 Task: Sort the unsolved tickets in your groups, group by Requester language in descending order.
Action: Mouse moved to (179, 419)
Screenshot: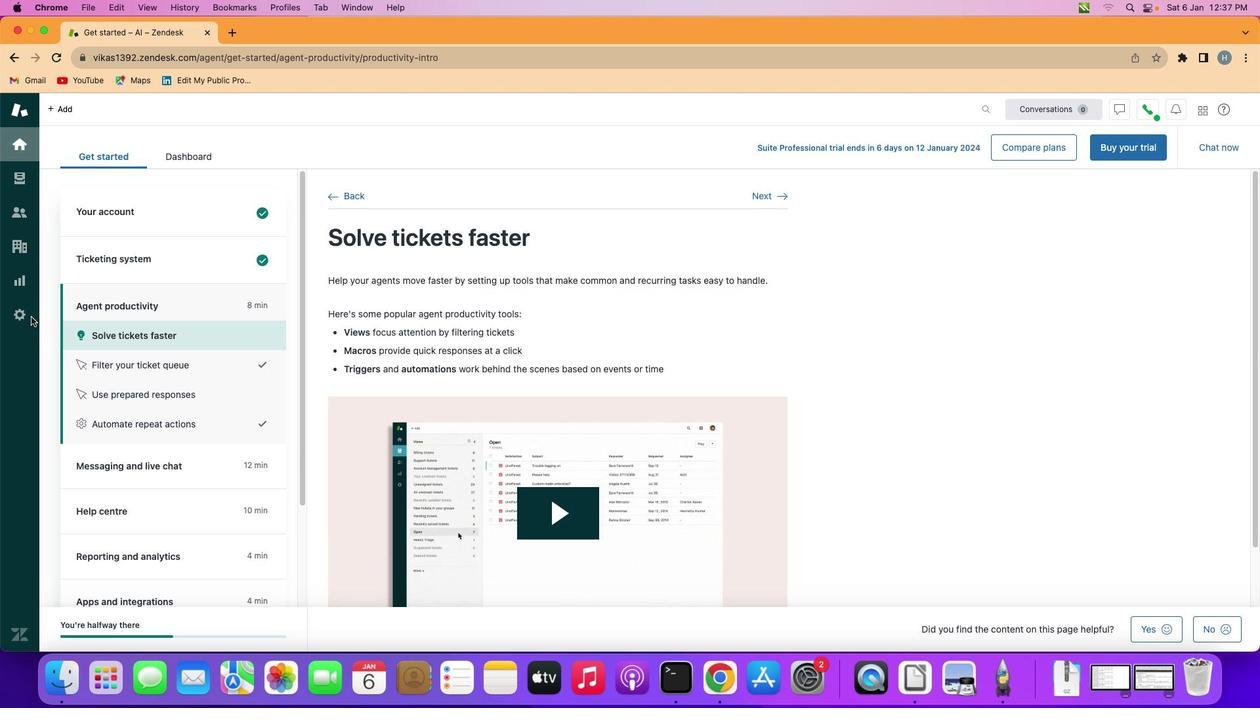 
Action: Mouse pressed left at (179, 419)
Screenshot: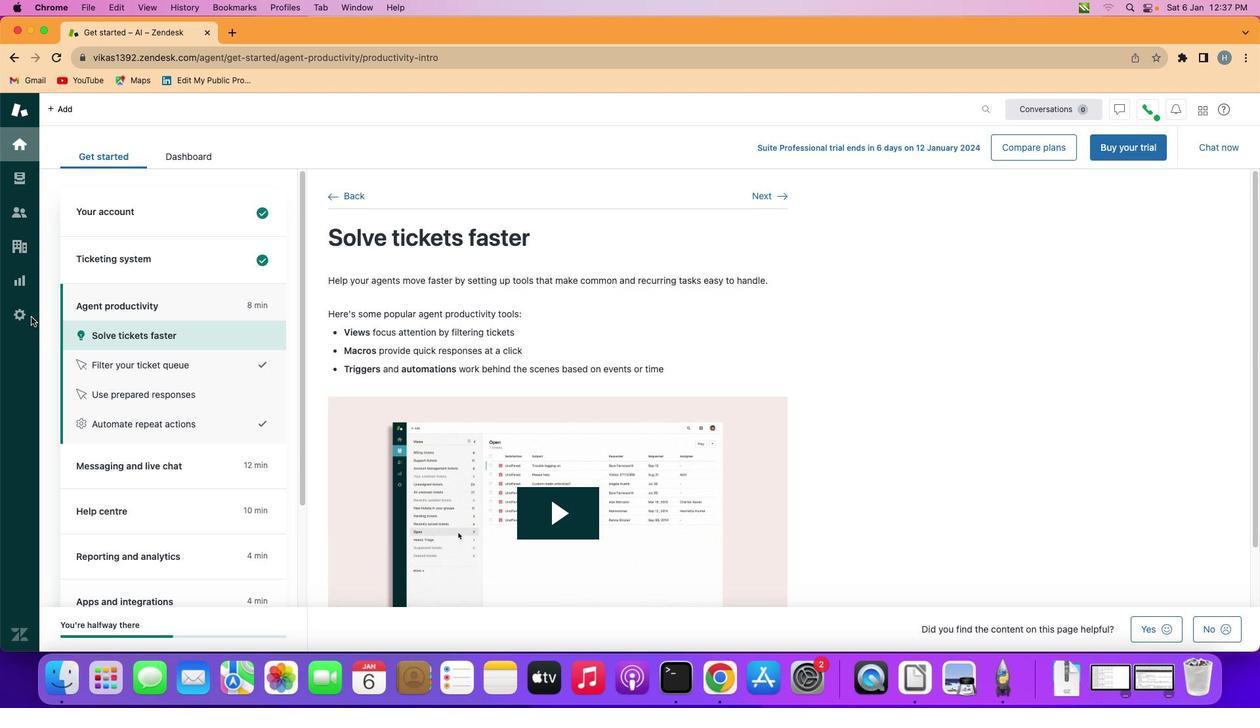 
Action: Mouse moved to (173, 420)
Screenshot: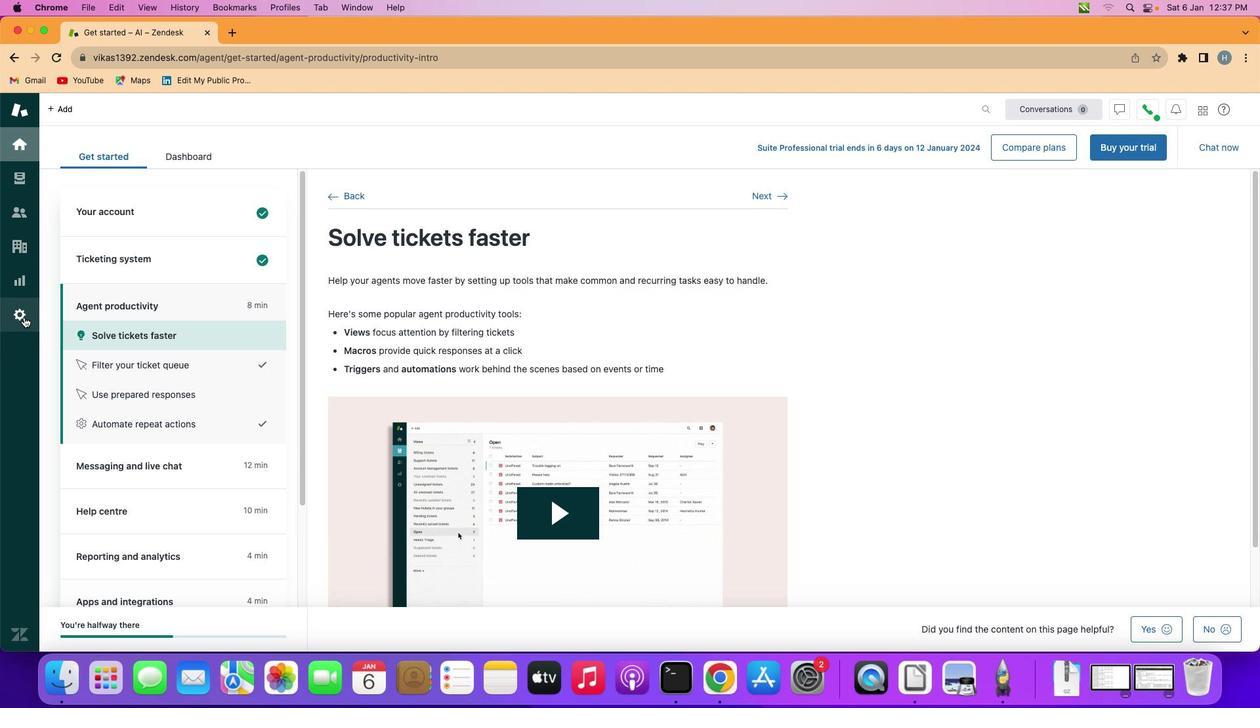 
Action: Mouse pressed left at (173, 420)
Screenshot: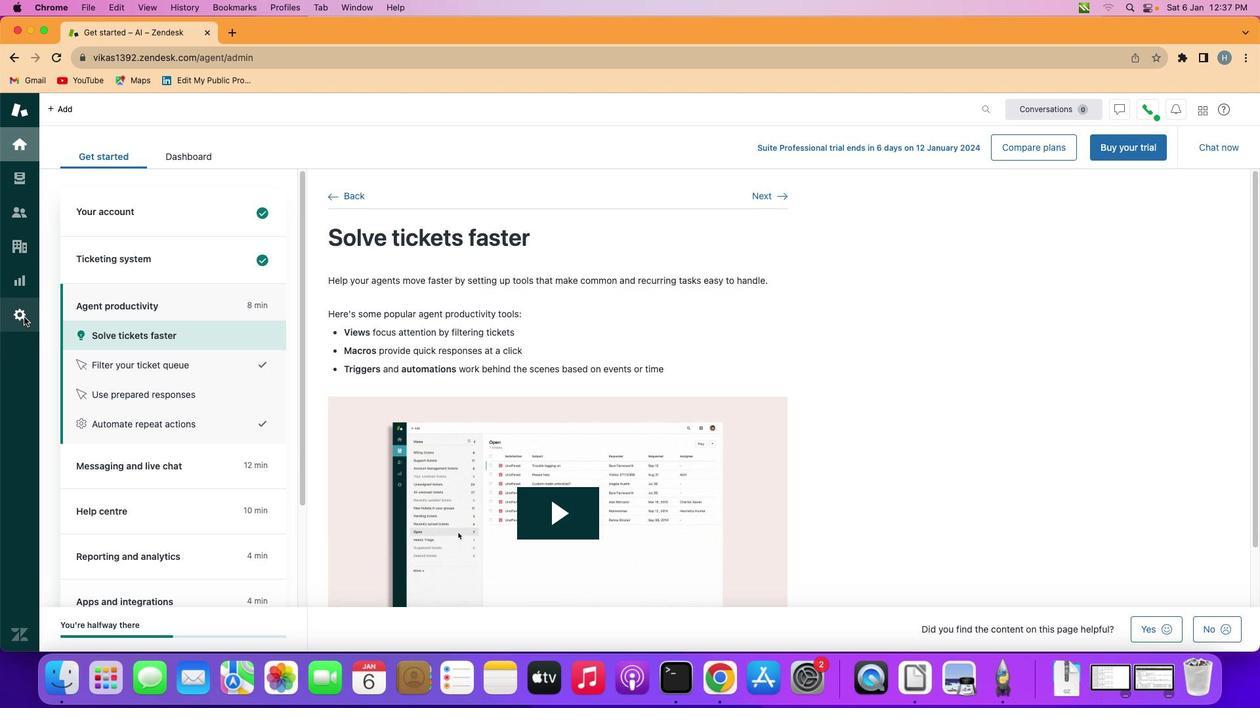 
Action: Mouse moved to (351, 492)
Screenshot: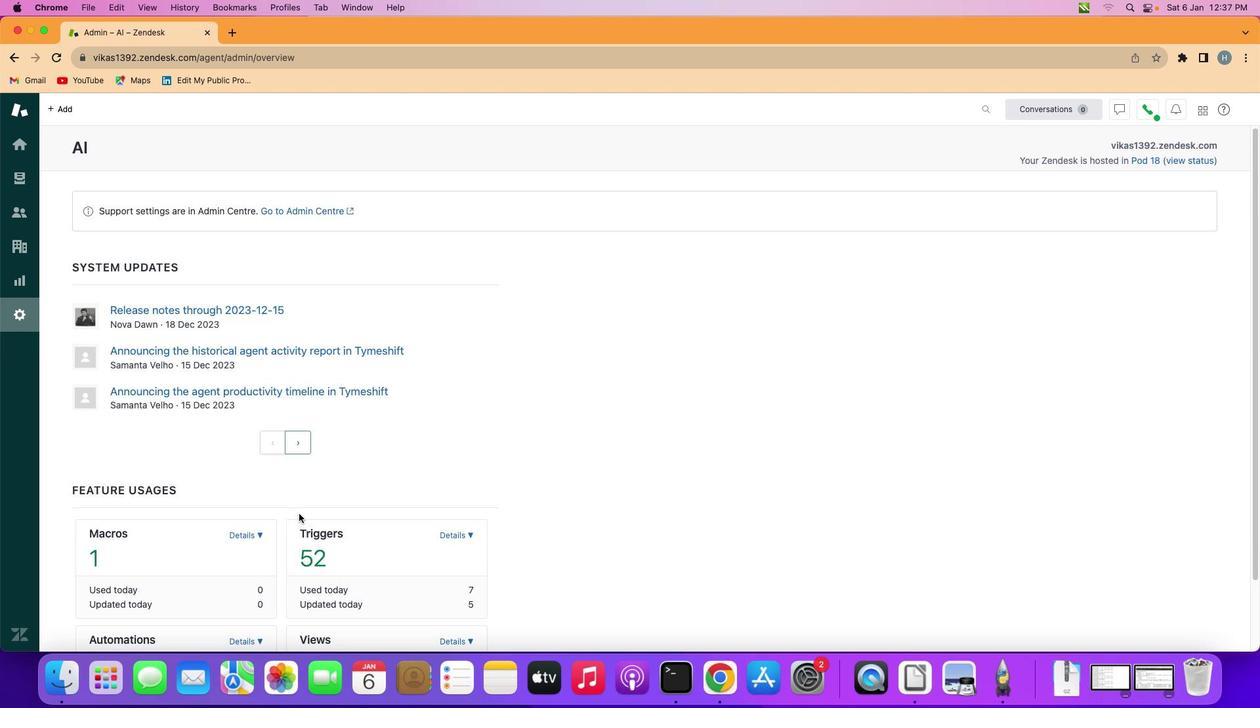 
Action: Mouse scrolled (351, 492) with delta (158, 301)
Screenshot: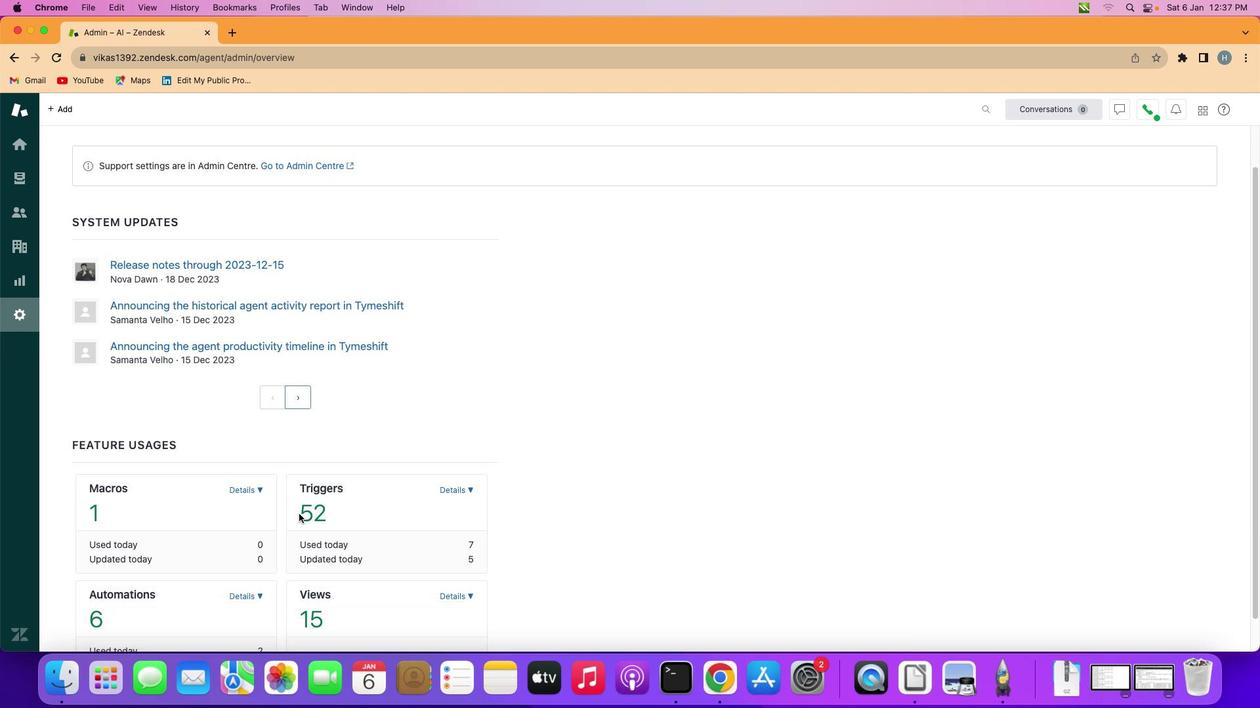 
Action: Mouse scrolled (351, 492) with delta (158, 301)
Screenshot: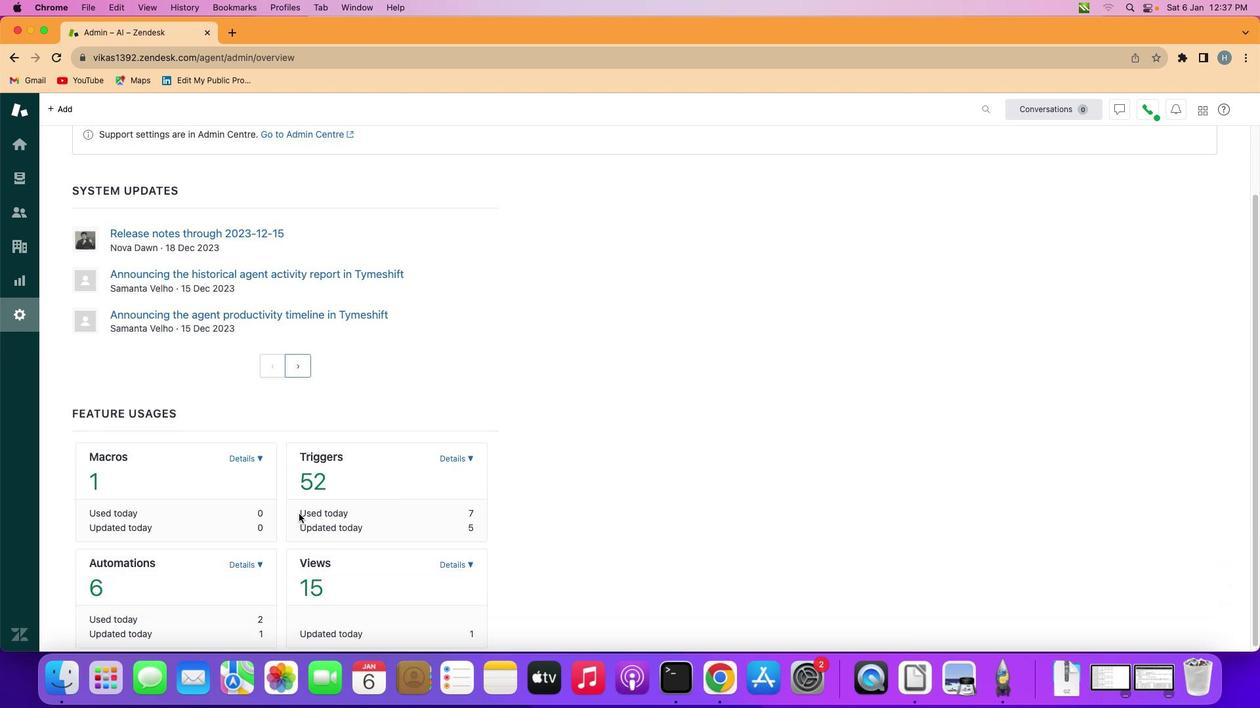 
Action: Mouse scrolled (351, 492) with delta (158, 300)
Screenshot: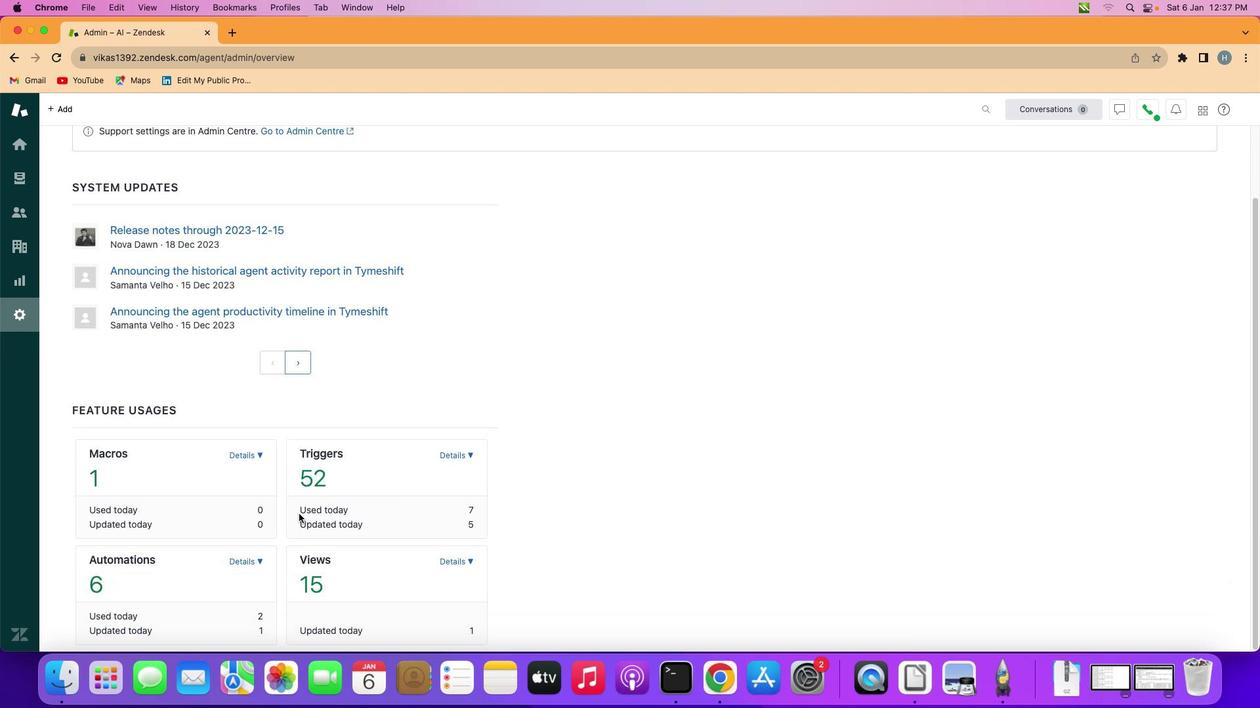 
Action: Mouse scrolled (351, 492) with delta (158, 300)
Screenshot: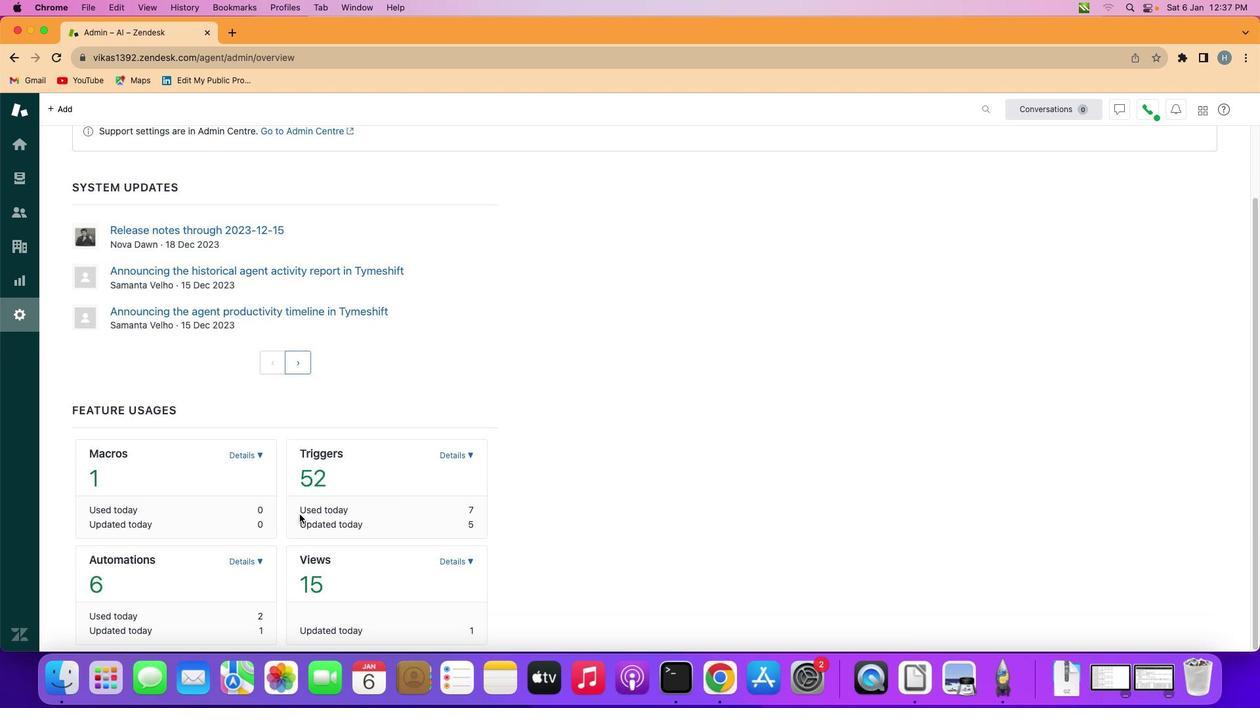 
Action: Mouse scrolled (351, 492) with delta (158, 300)
Screenshot: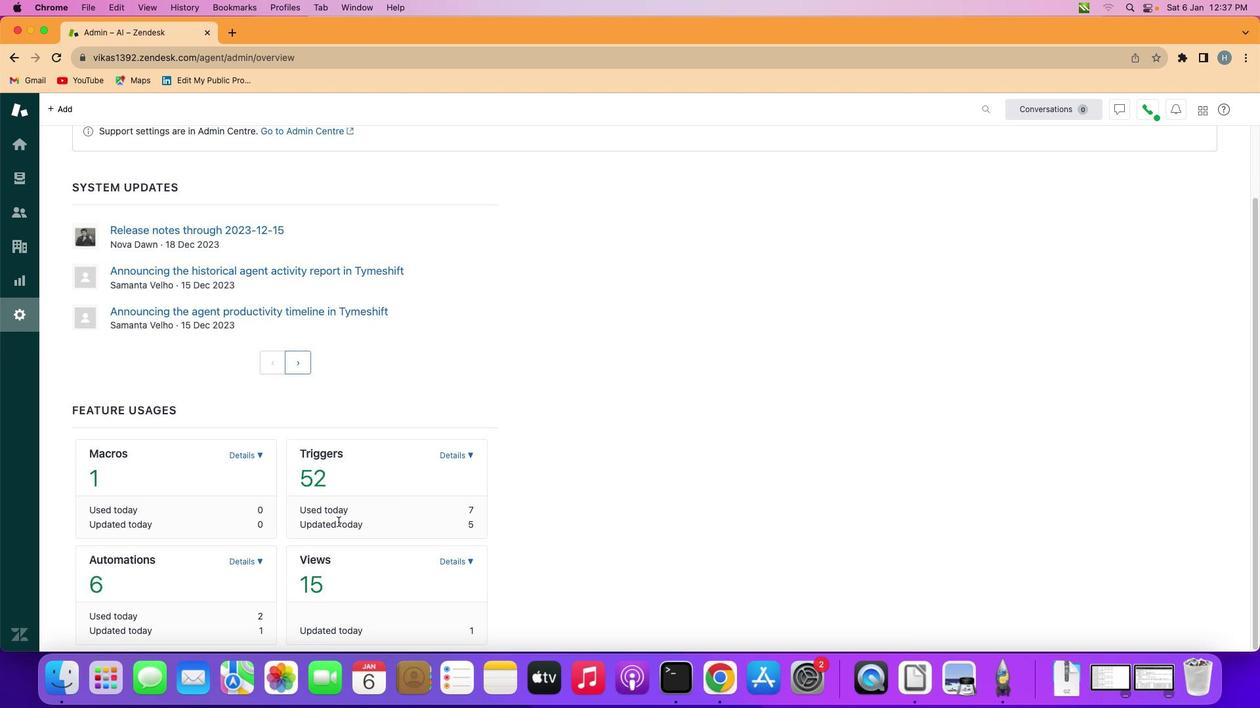 
Action: Mouse moved to (447, 510)
Screenshot: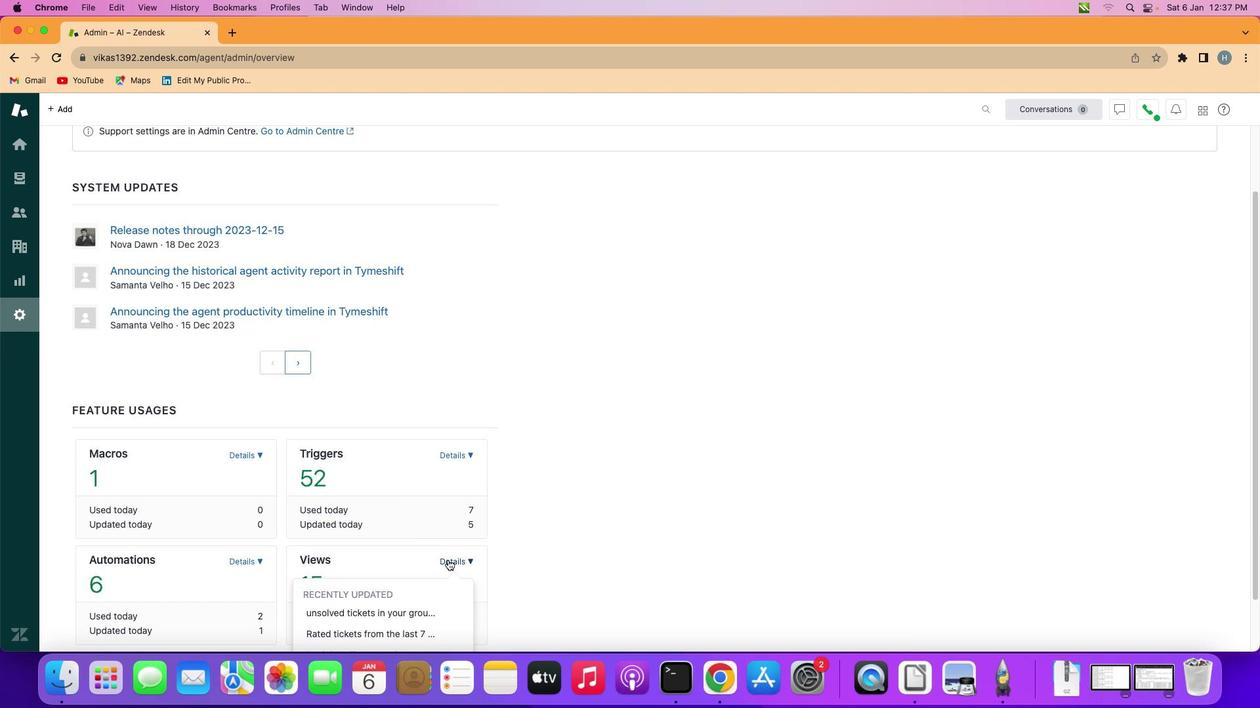 
Action: Mouse pressed left at (447, 510)
Screenshot: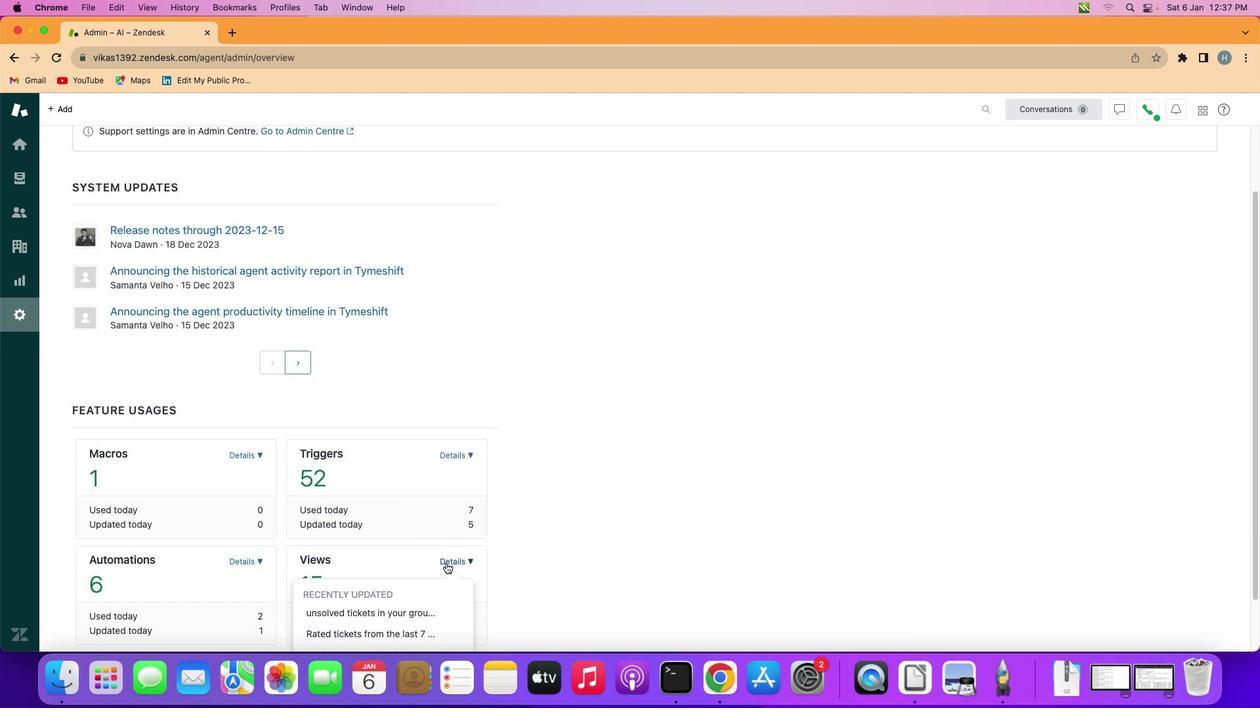 
Action: Mouse moved to (414, 528)
Screenshot: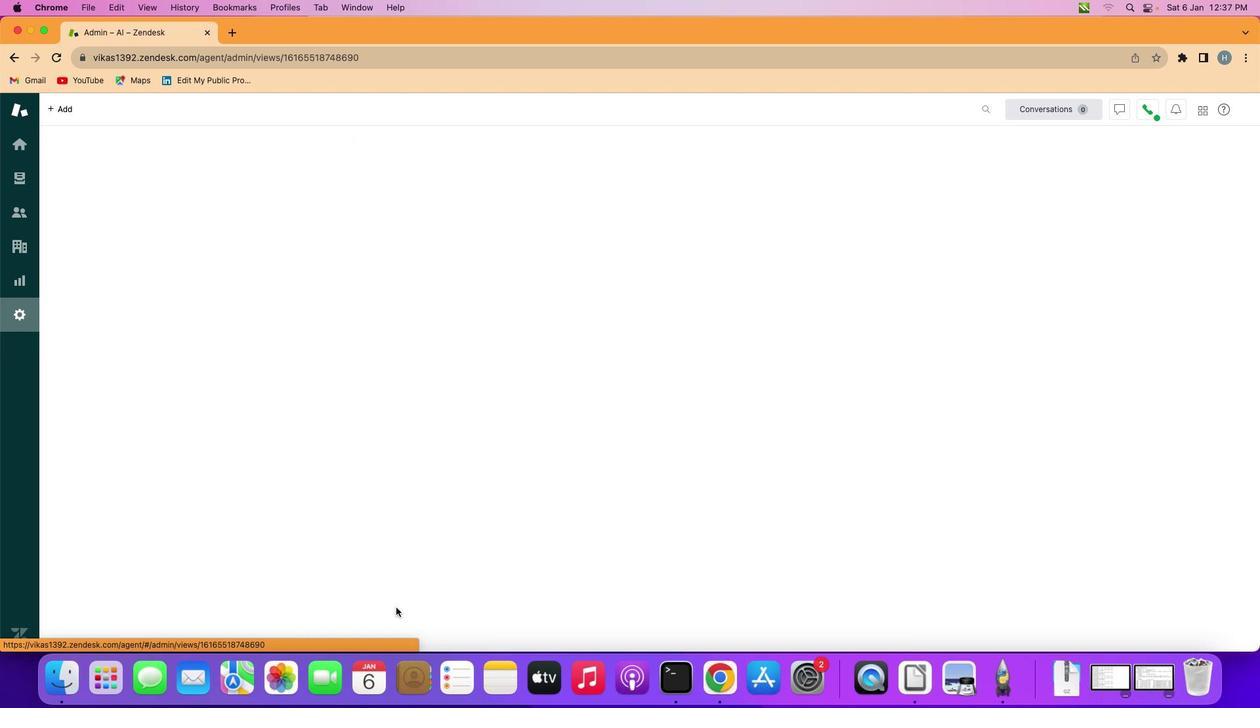 
Action: Mouse pressed left at (414, 528)
Screenshot: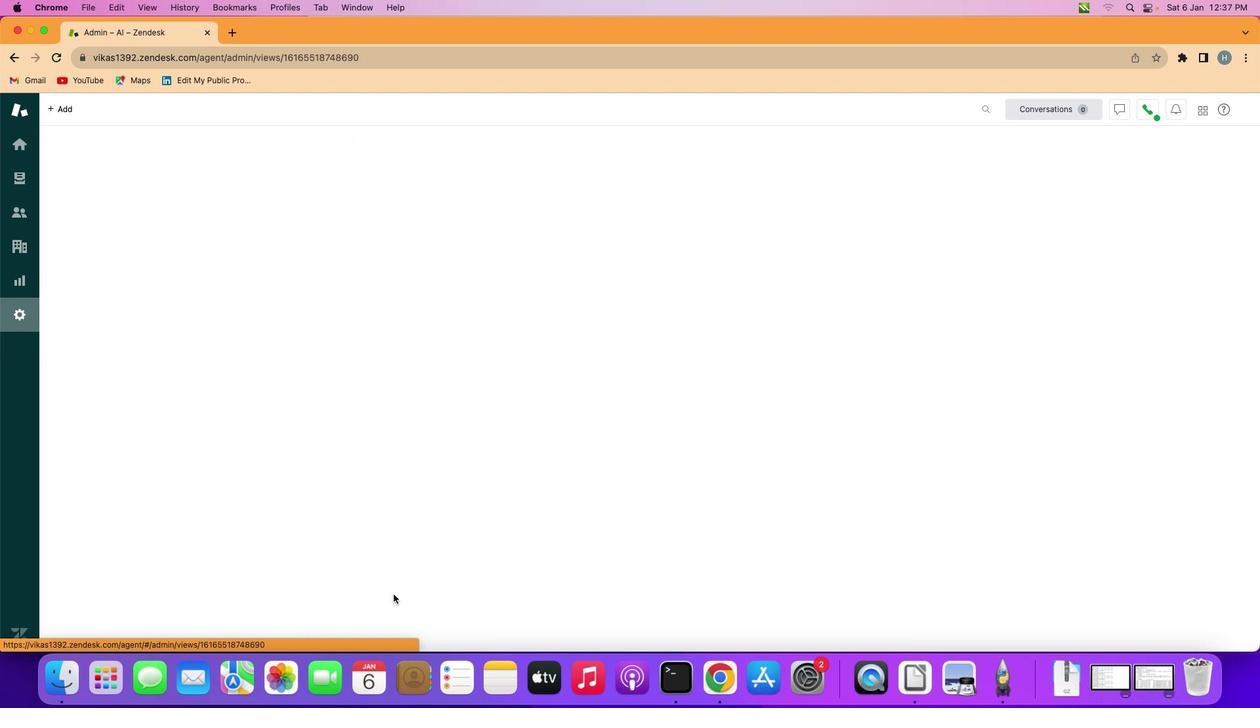 
Action: Mouse moved to (430, 477)
Screenshot: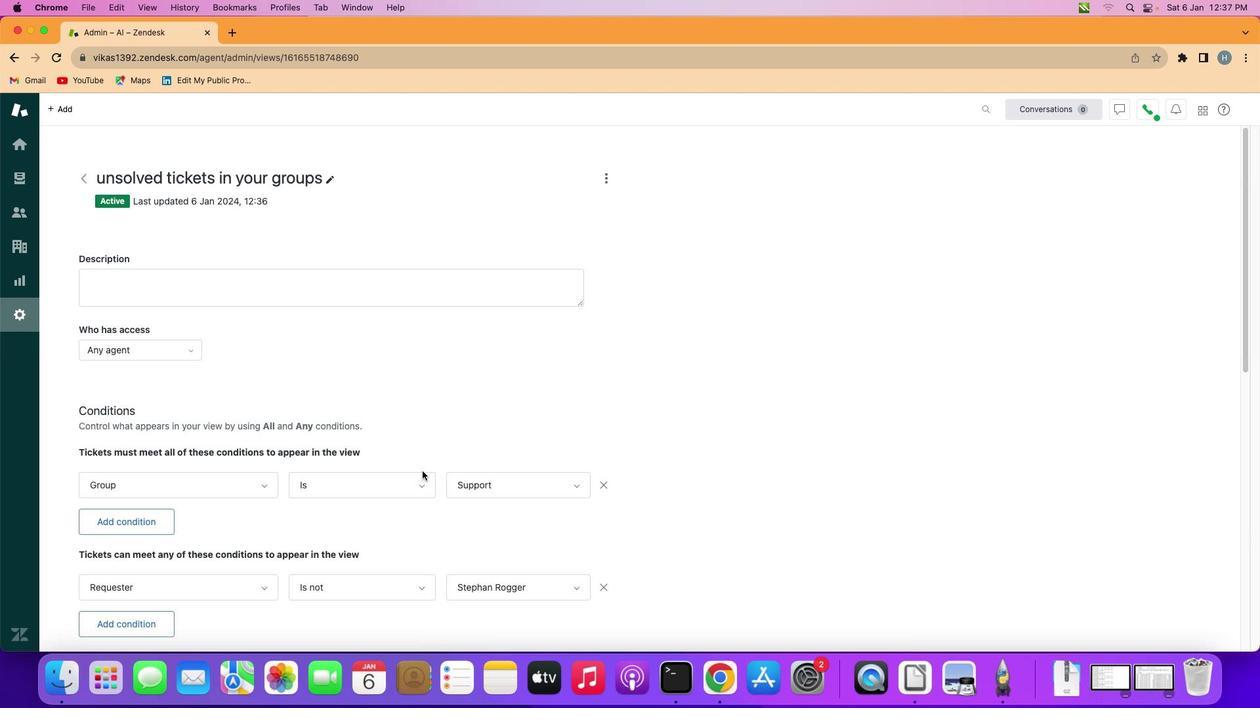 
Action: Mouse scrolled (430, 477) with delta (158, 301)
Screenshot: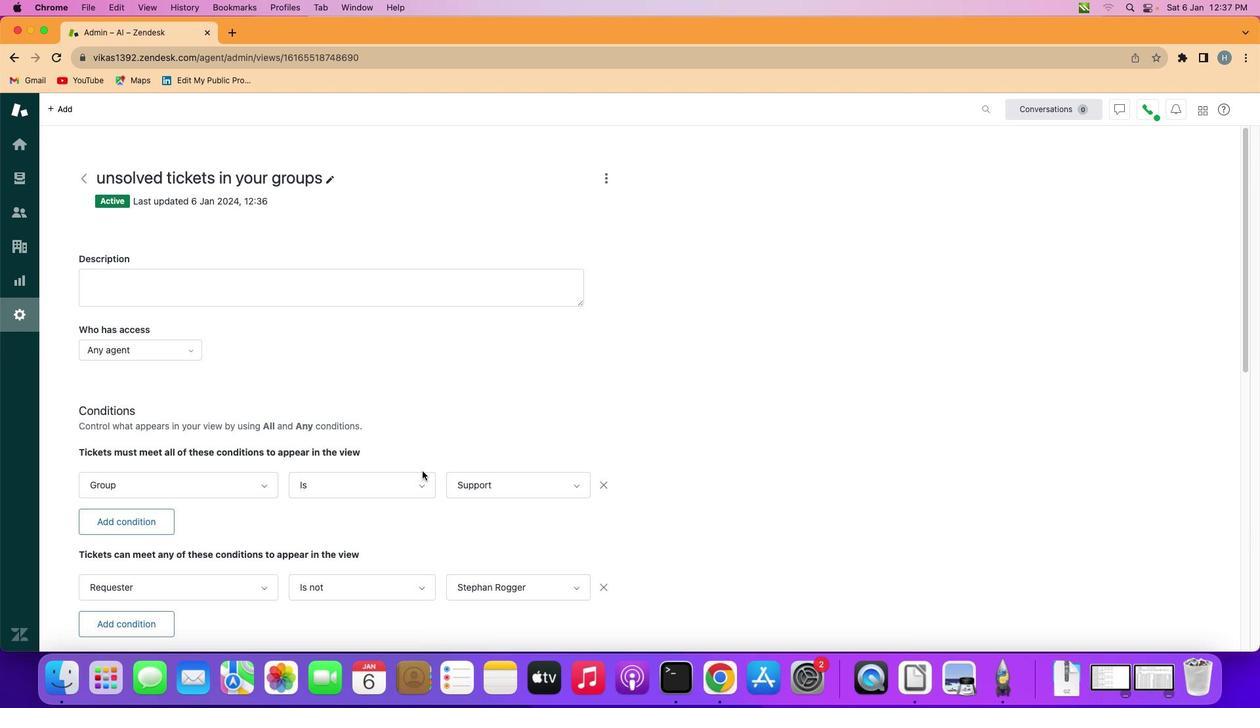 
Action: Mouse scrolled (430, 477) with delta (158, 301)
Screenshot: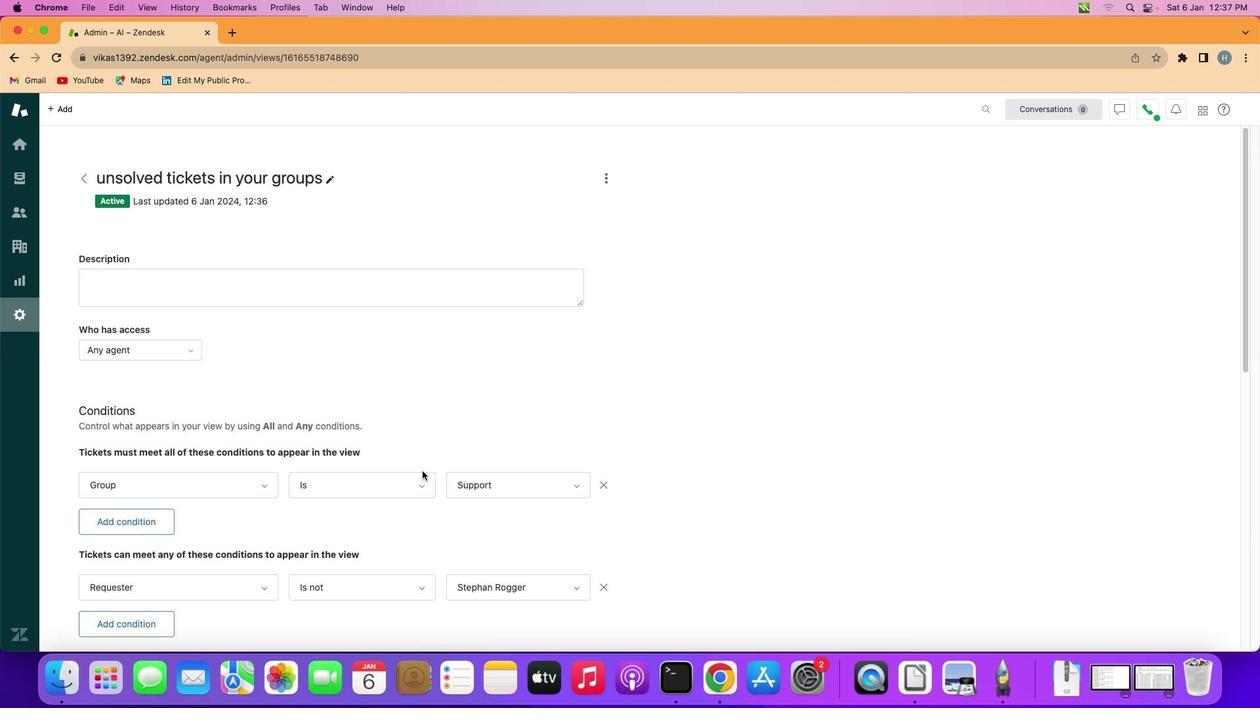 
Action: Mouse scrolled (430, 477) with delta (158, 300)
Screenshot: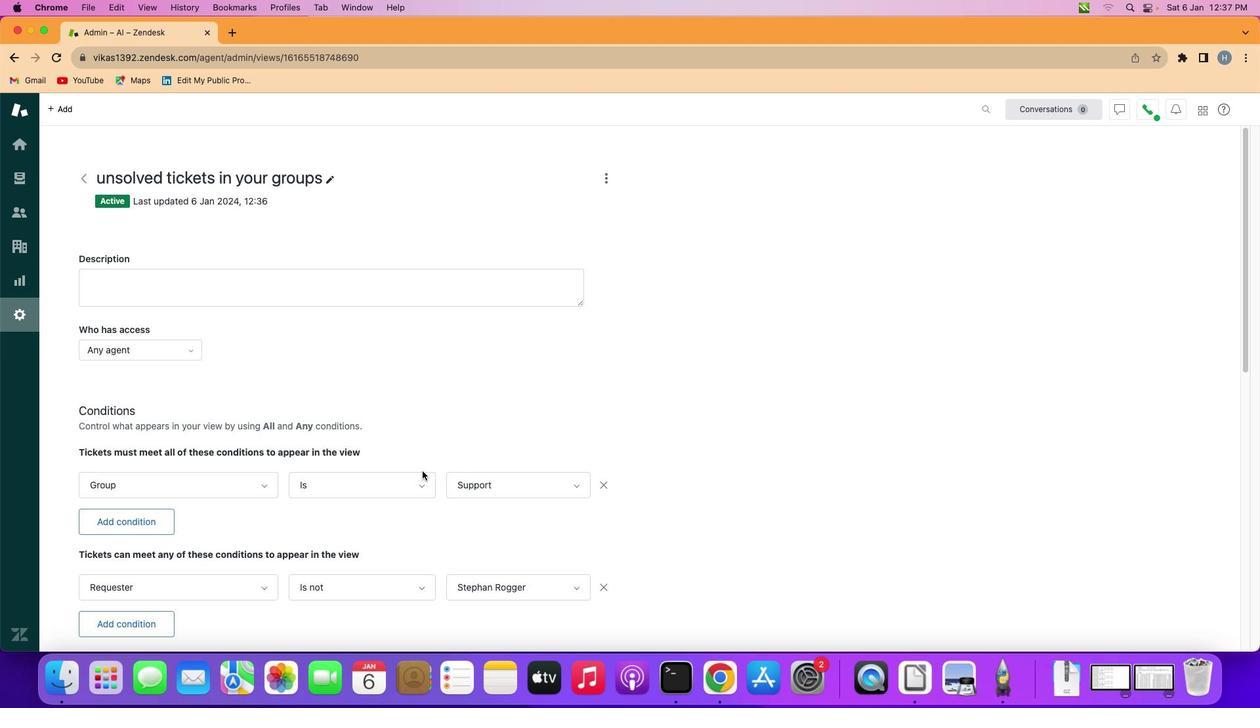 
Action: Mouse scrolled (430, 477) with delta (158, 301)
Screenshot: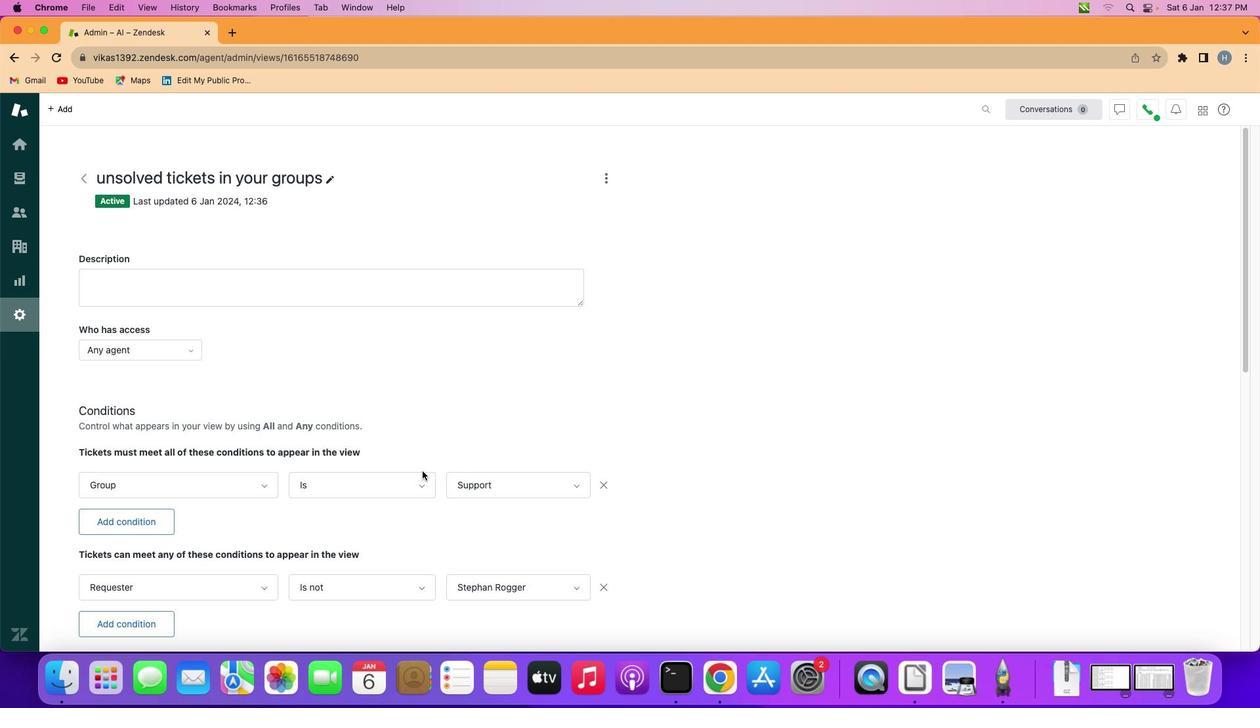 
Action: Mouse scrolled (430, 477) with delta (158, 301)
Screenshot: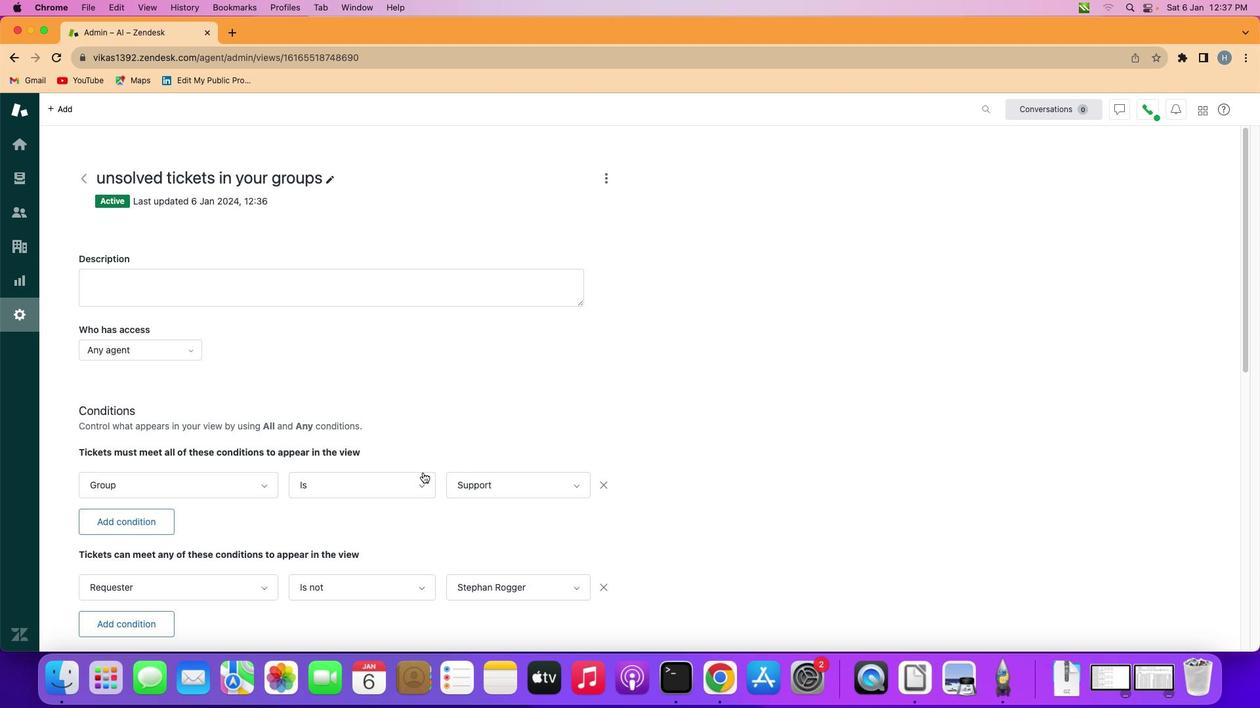 
Action: Mouse moved to (431, 478)
Screenshot: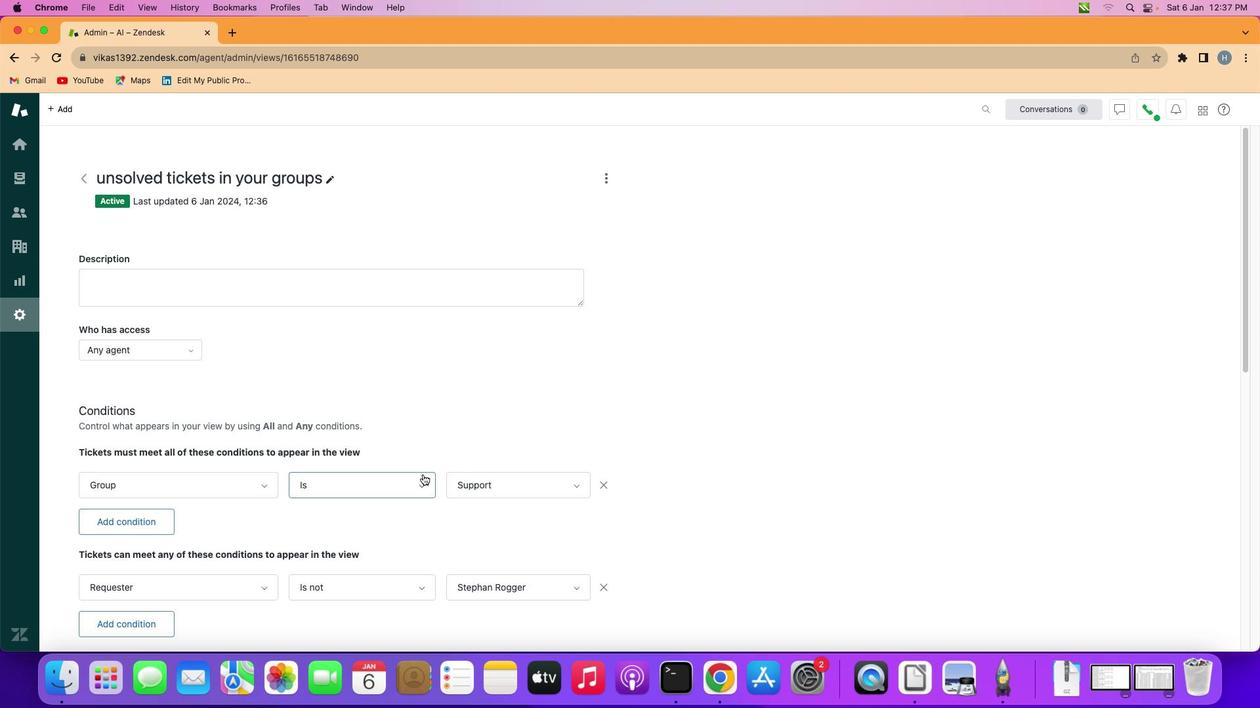 
Action: Mouse scrolled (431, 478) with delta (158, 301)
Screenshot: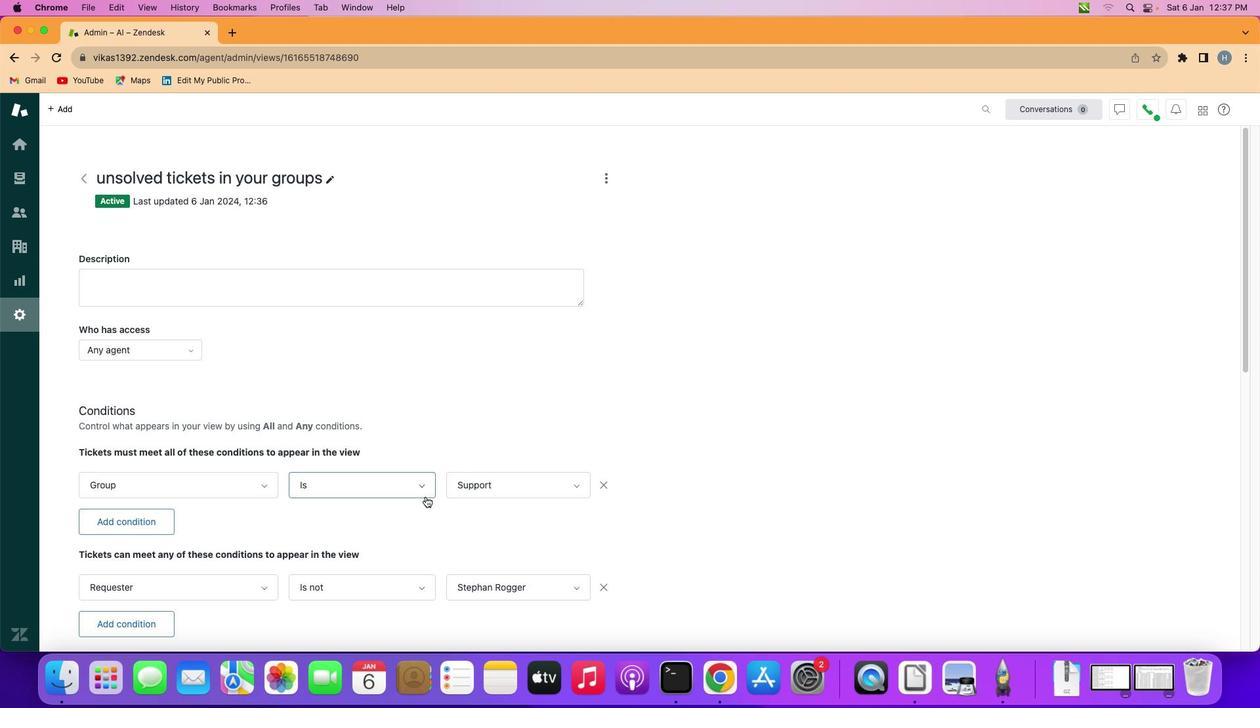 
Action: Mouse scrolled (431, 478) with delta (158, 301)
Screenshot: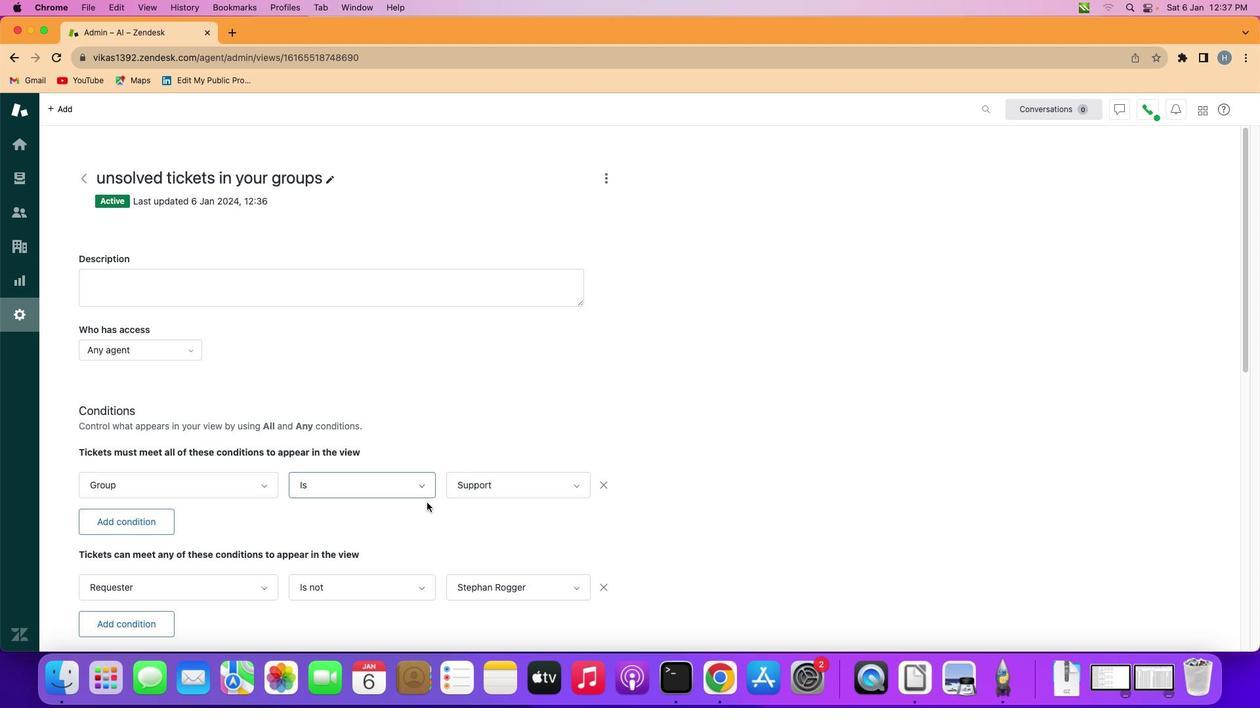 
Action: Mouse moved to (431, 478)
Screenshot: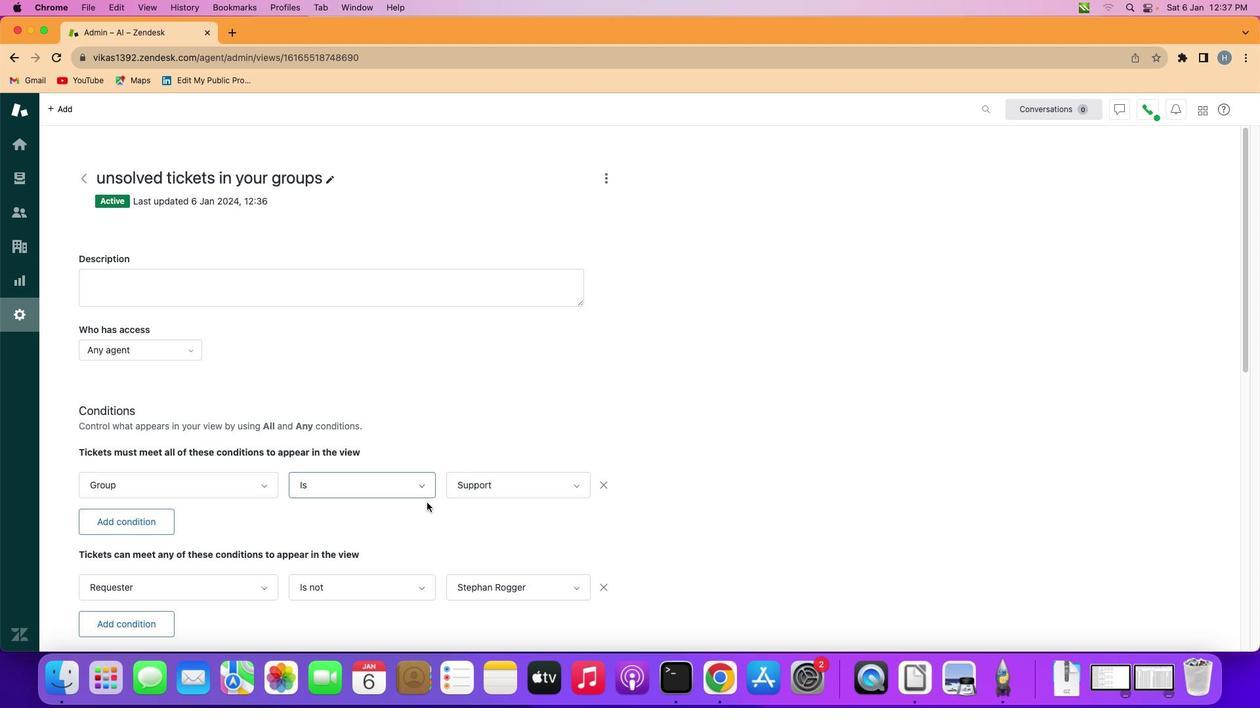 
Action: Mouse scrolled (431, 478) with delta (158, 300)
Screenshot: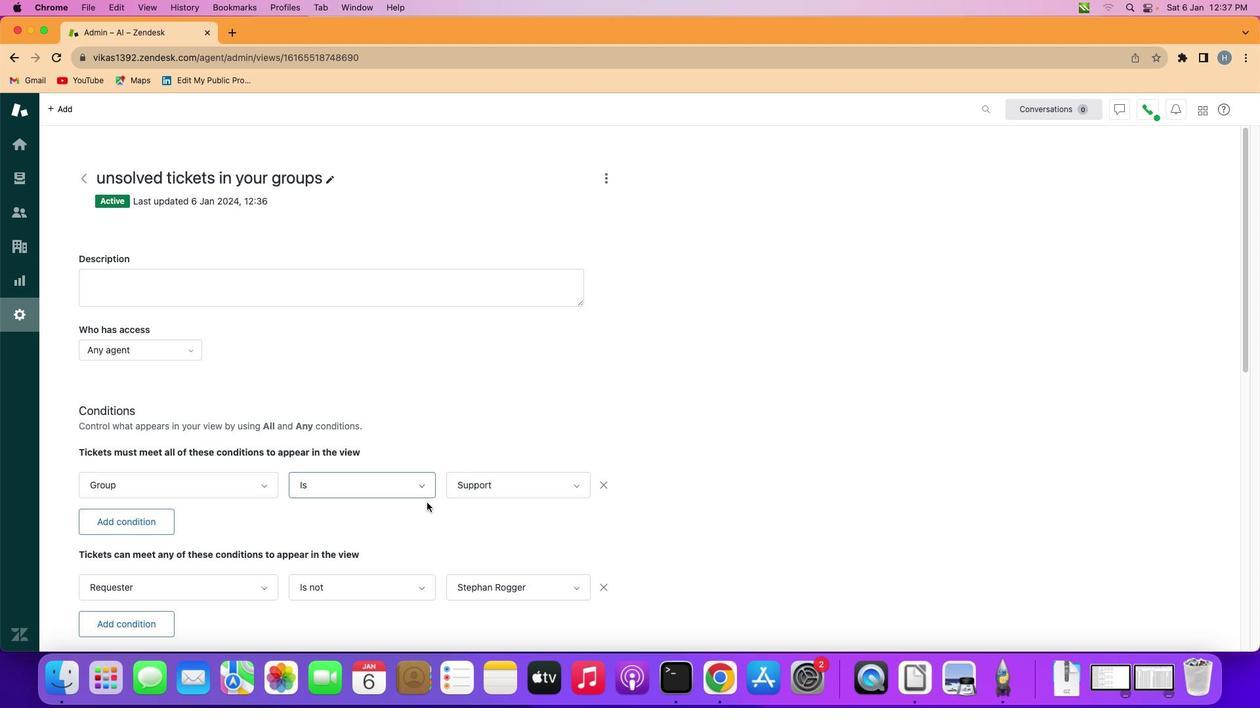 
Action: Mouse moved to (431, 478)
Screenshot: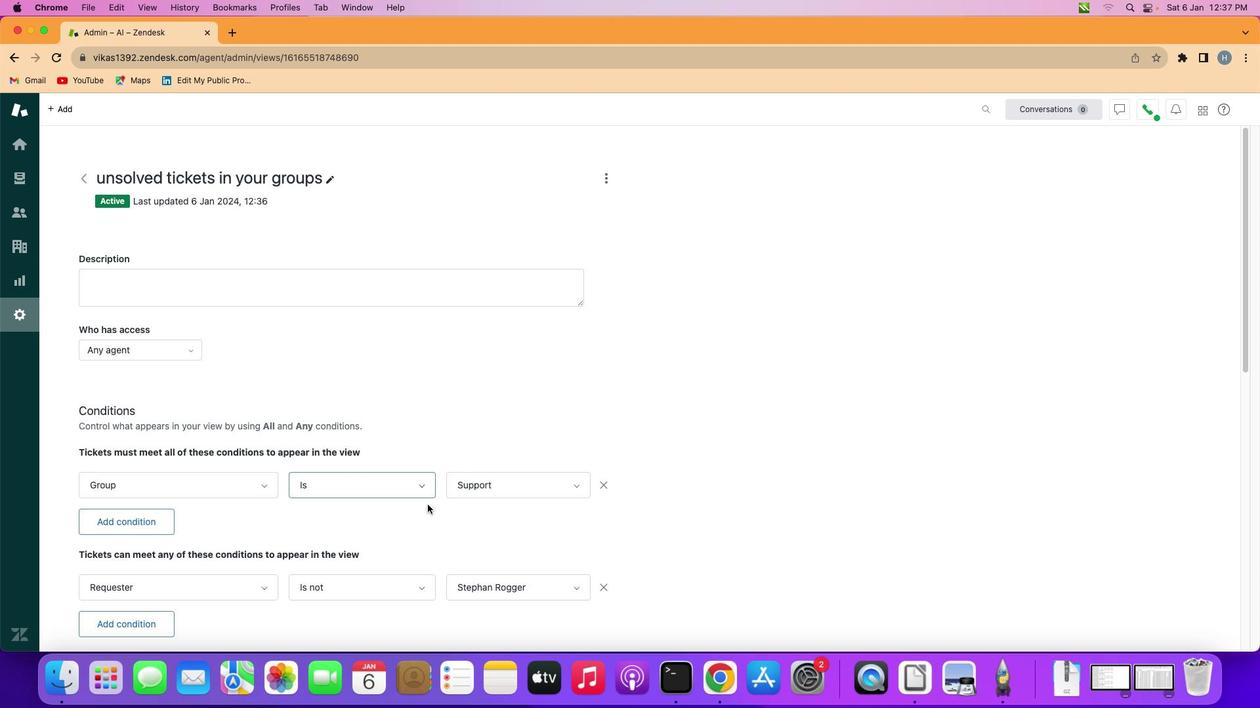 
Action: Mouse scrolled (431, 478) with delta (158, 300)
Screenshot: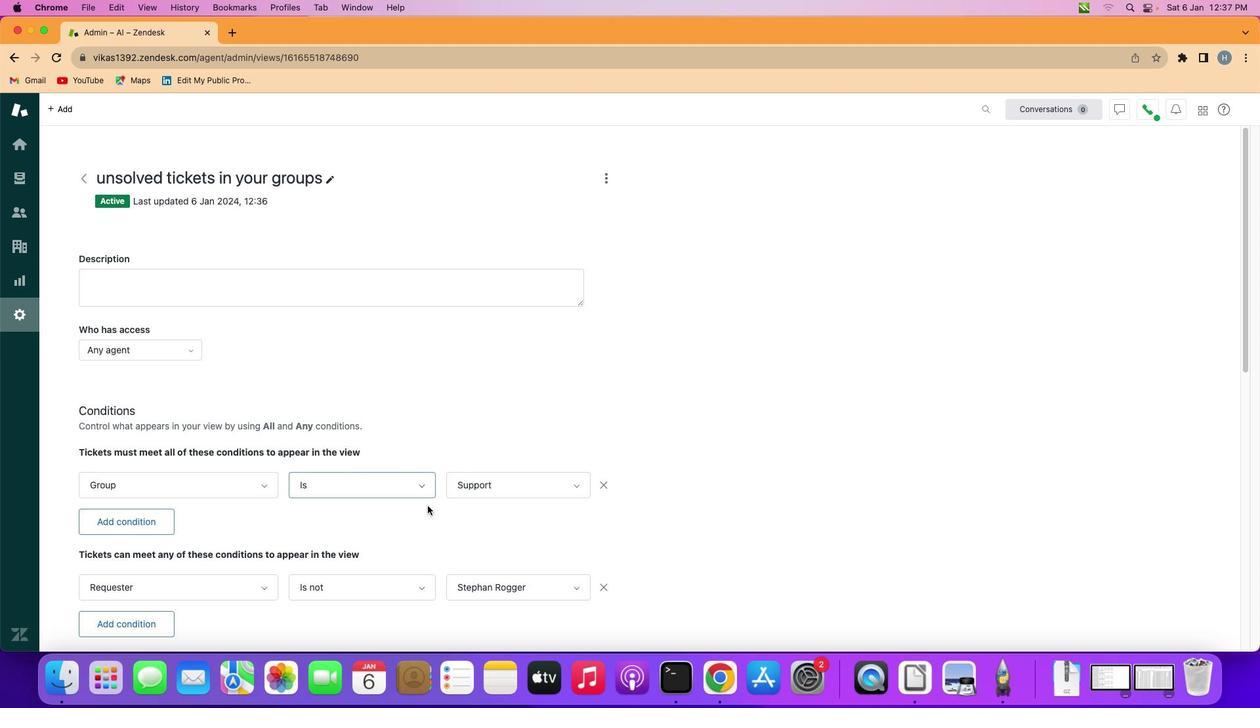 
Action: Mouse moved to (434, 490)
Screenshot: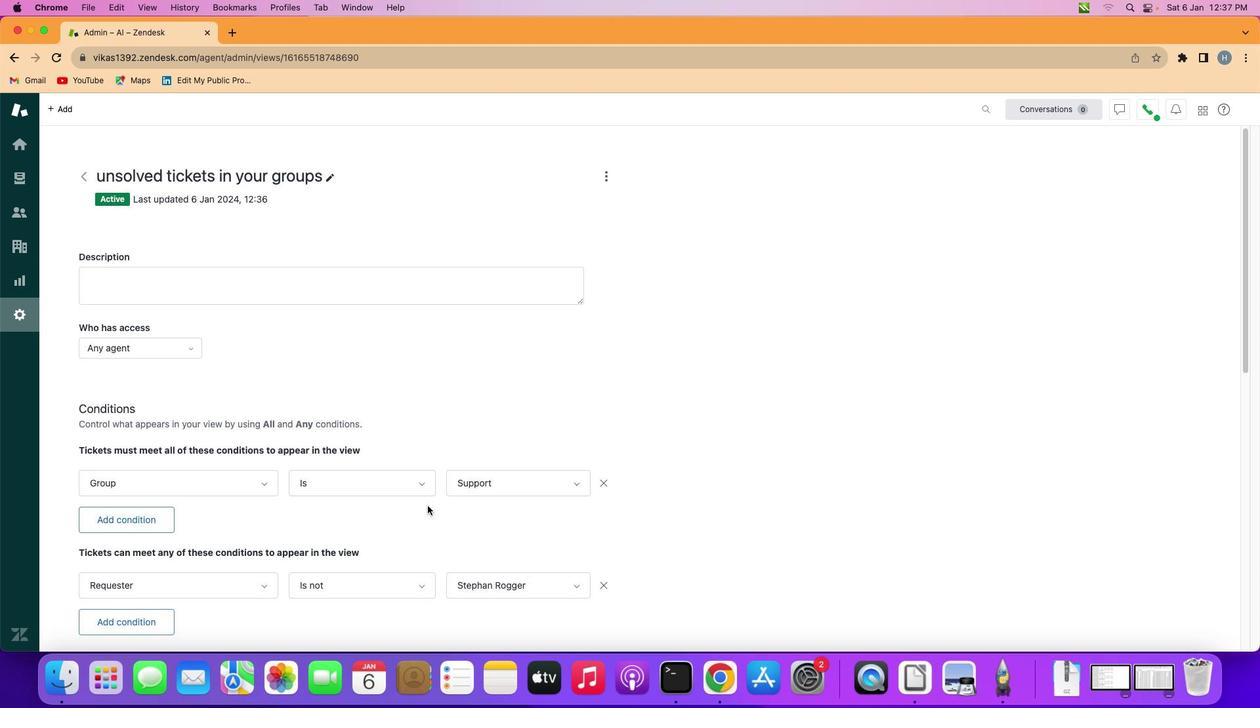 
Action: Mouse scrolled (434, 490) with delta (158, 301)
Screenshot: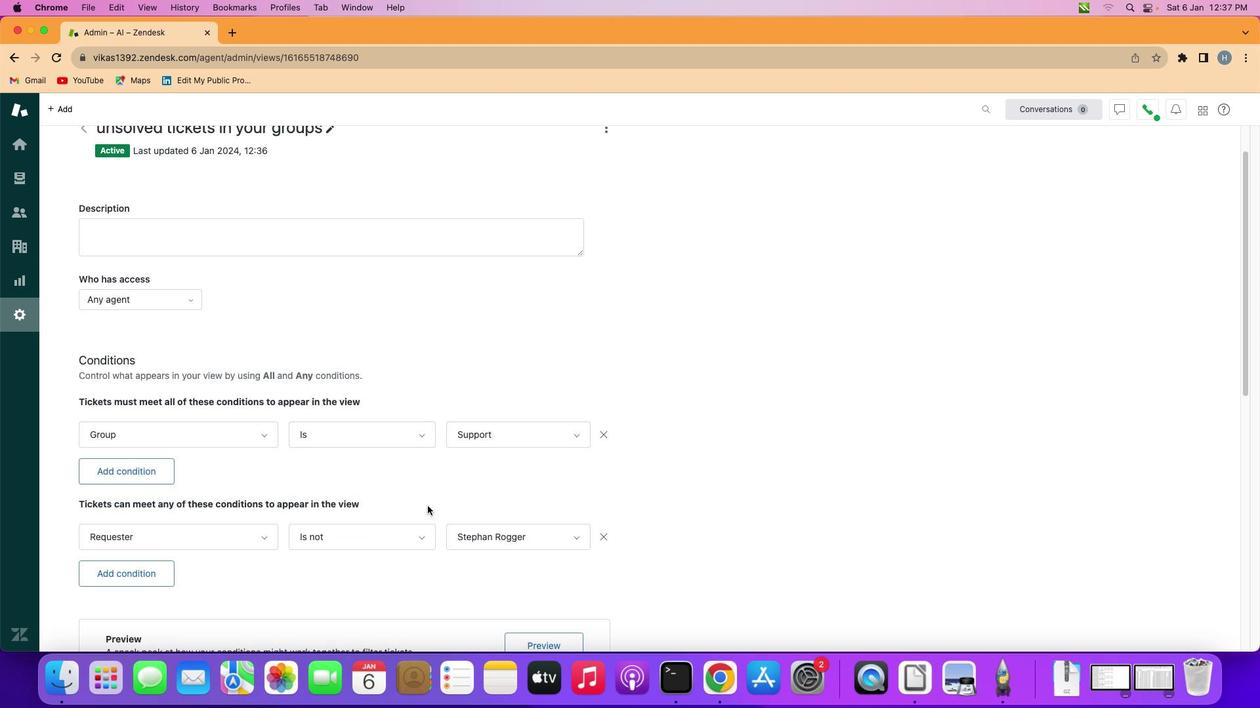 
Action: Mouse scrolled (434, 490) with delta (158, 301)
Screenshot: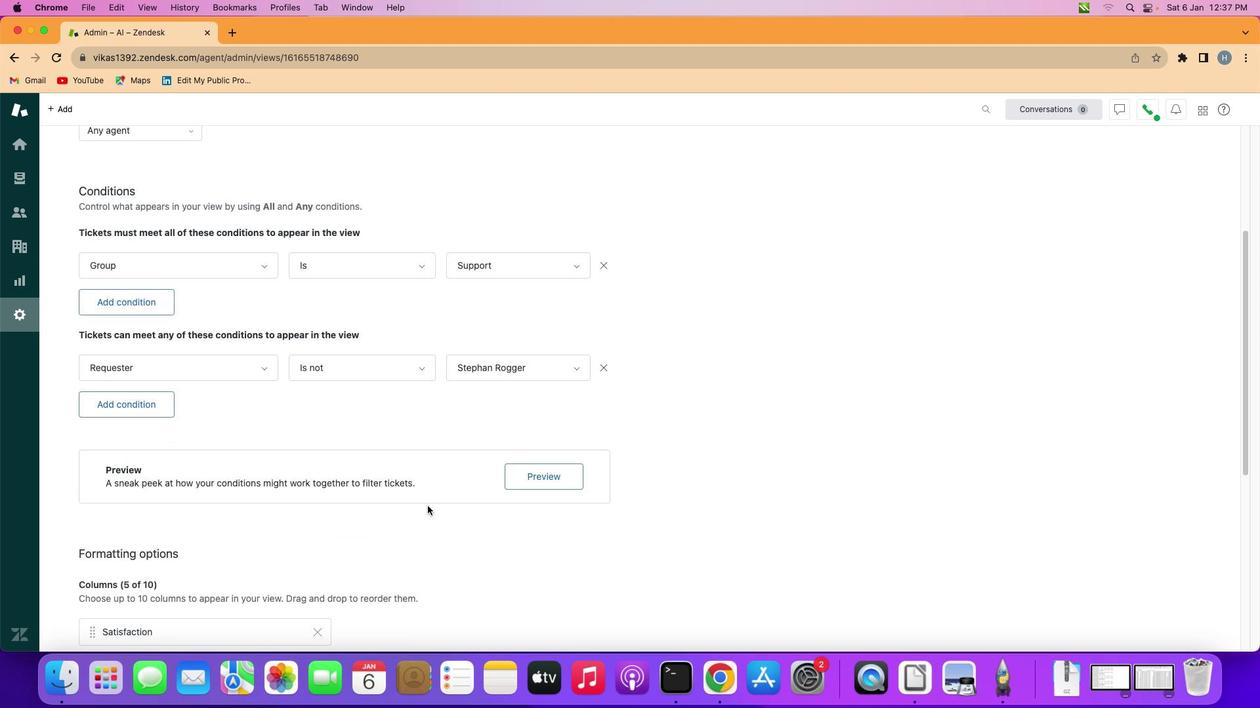 
Action: Mouse scrolled (434, 490) with delta (158, 300)
Screenshot: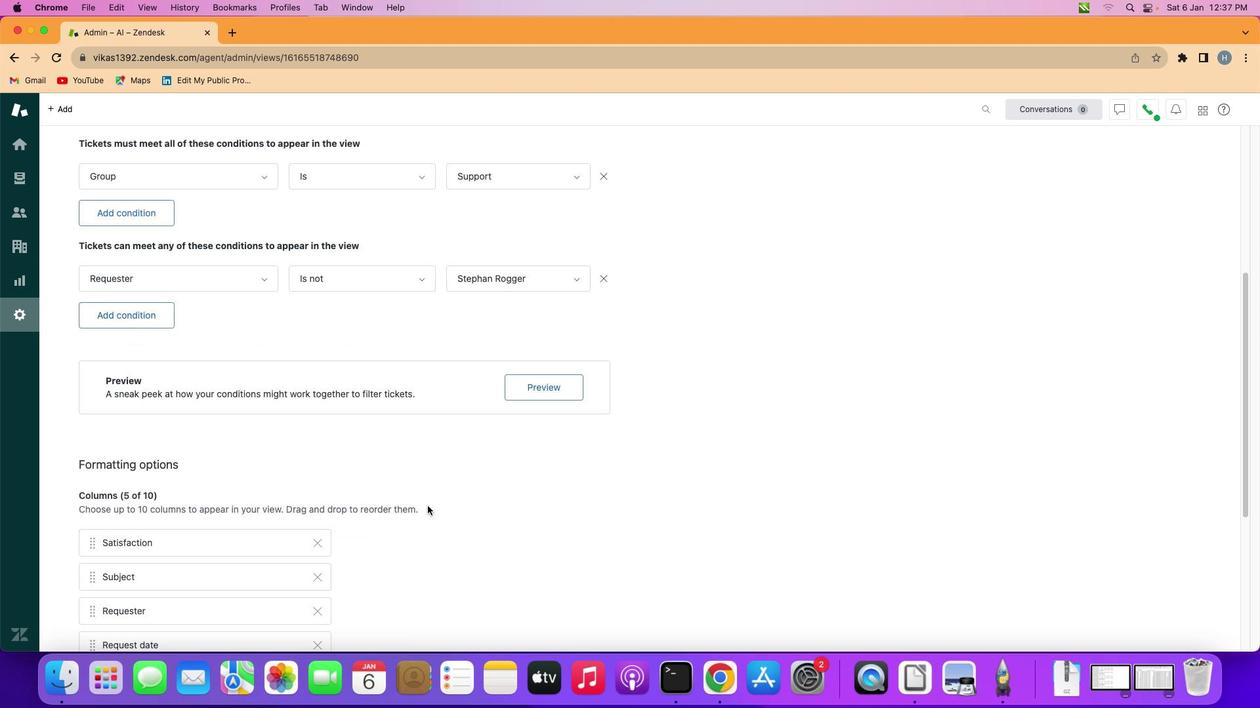 
Action: Mouse moved to (434, 490)
Screenshot: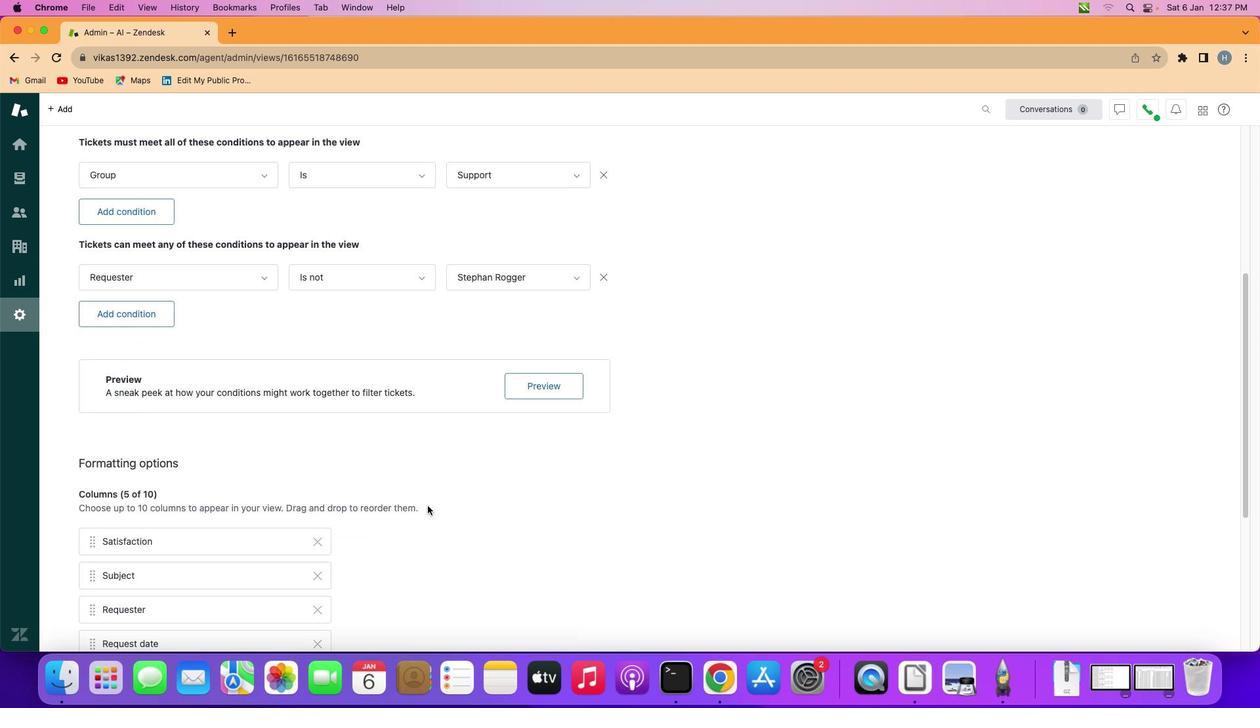 
Action: Mouse scrolled (434, 490) with delta (158, 300)
Screenshot: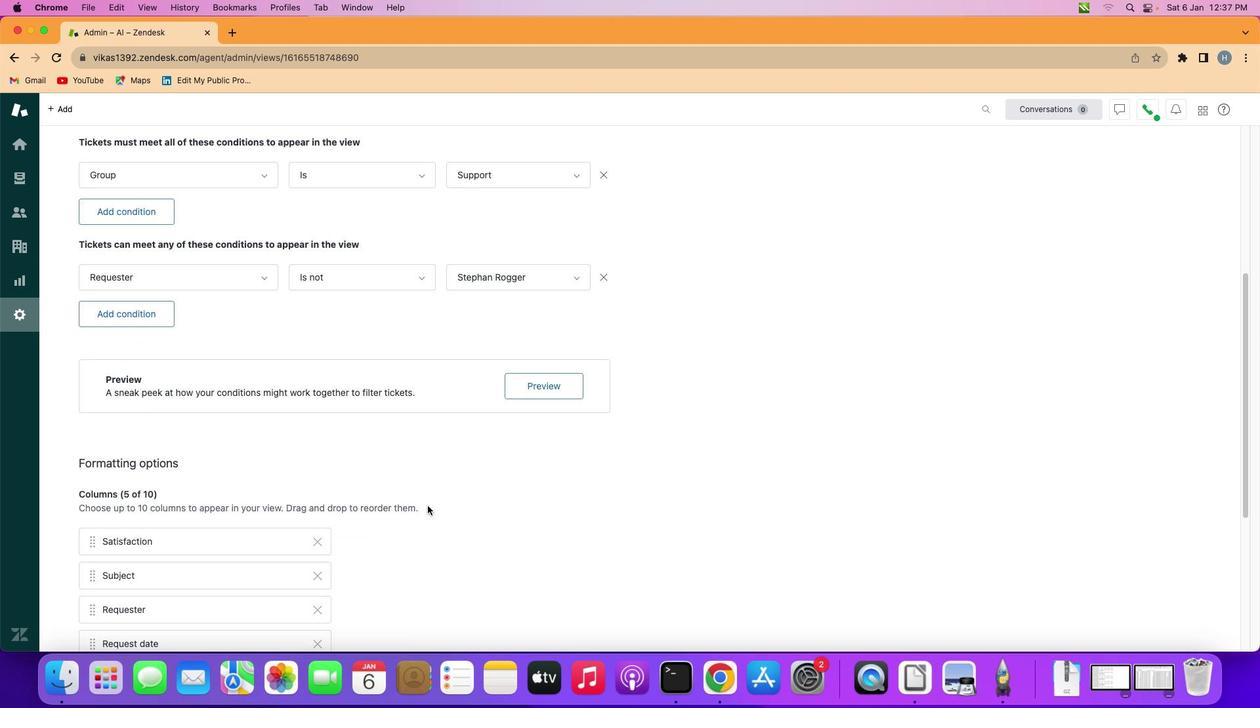 
Action: Mouse scrolled (434, 490) with delta (158, 300)
Screenshot: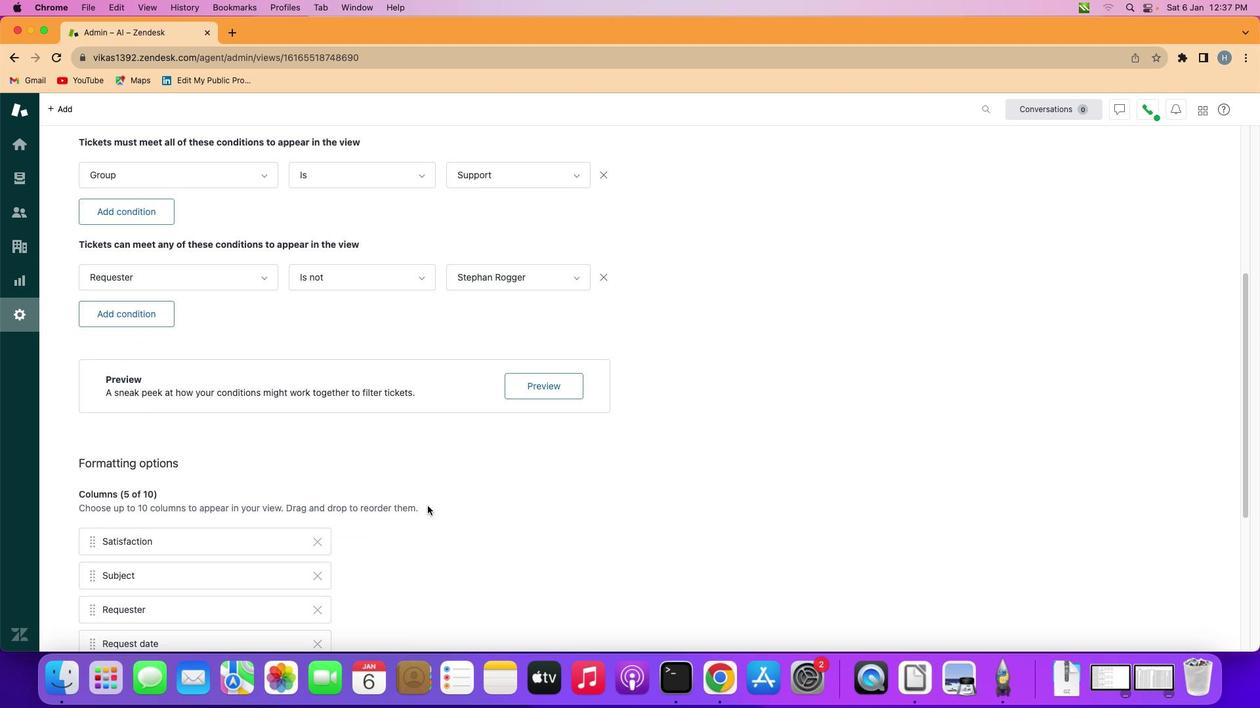
Action: Mouse scrolled (434, 490) with delta (158, 301)
Screenshot: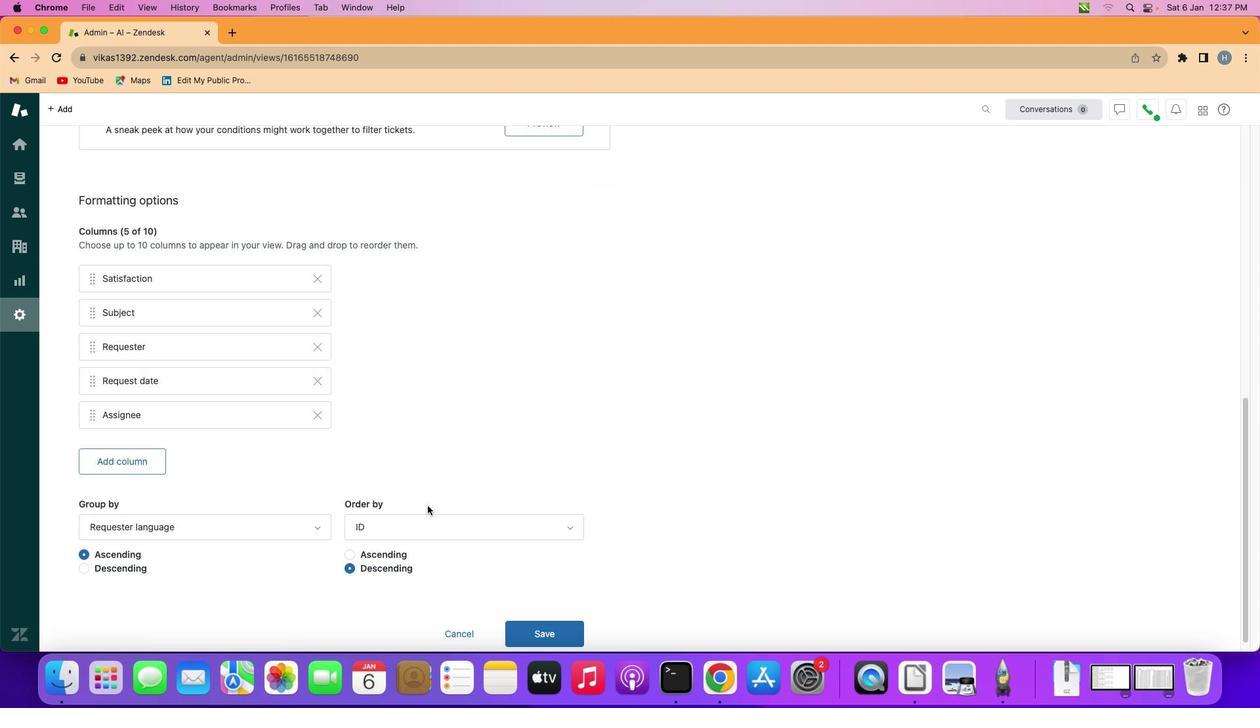 
Action: Mouse scrolled (434, 490) with delta (158, 301)
Screenshot: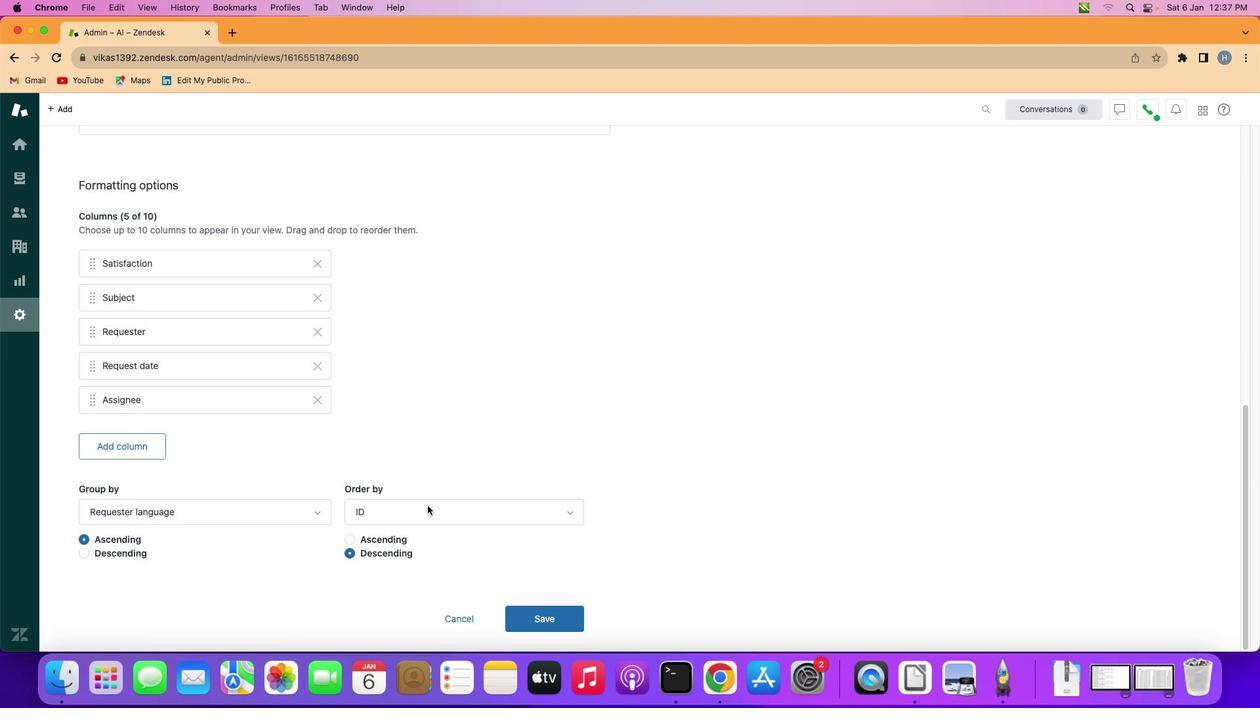 
Action: Mouse scrolled (434, 490) with delta (158, 300)
Screenshot: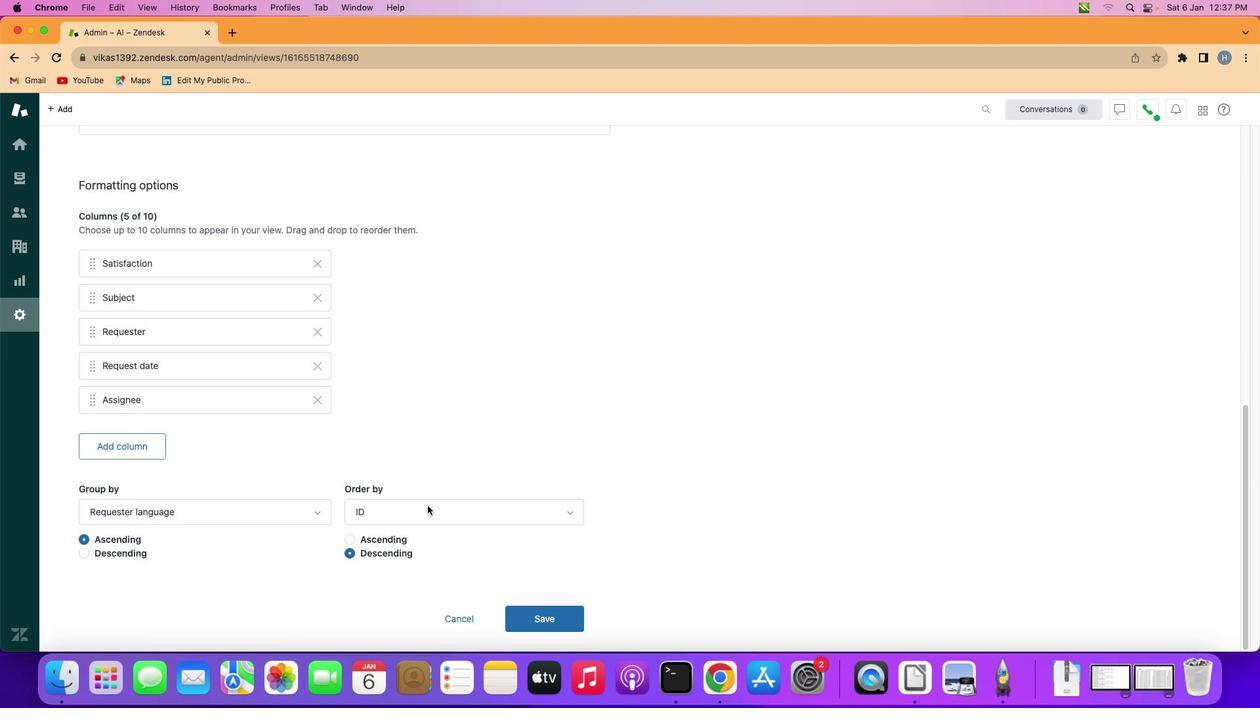 
Action: Mouse scrolled (434, 490) with delta (158, 299)
Screenshot: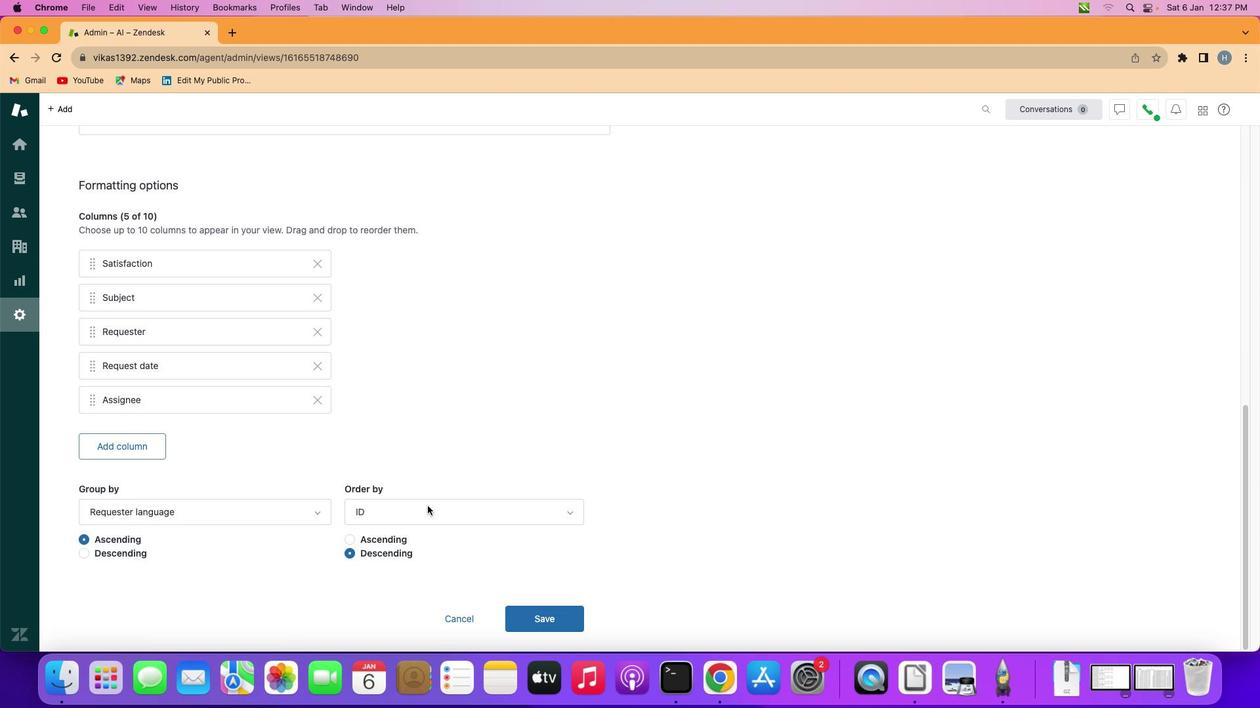 
Action: Mouse scrolled (434, 490) with delta (158, 299)
Screenshot: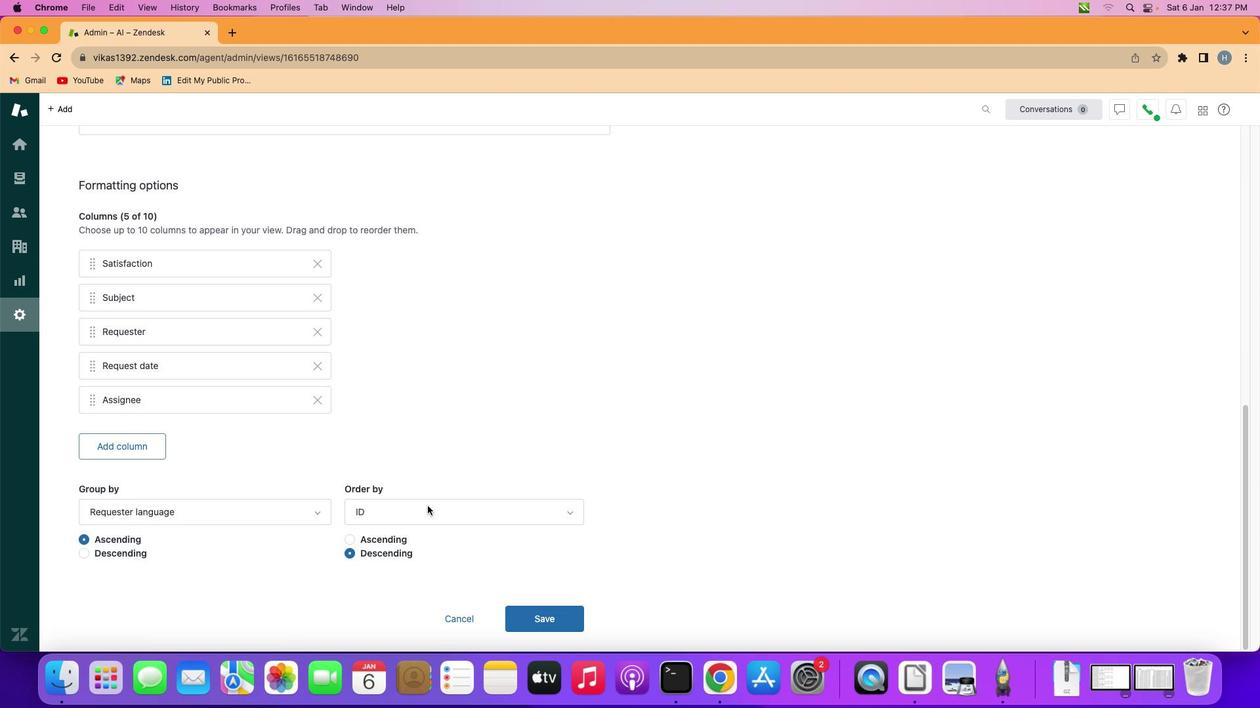 
Action: Mouse scrolled (434, 490) with delta (158, 299)
Screenshot: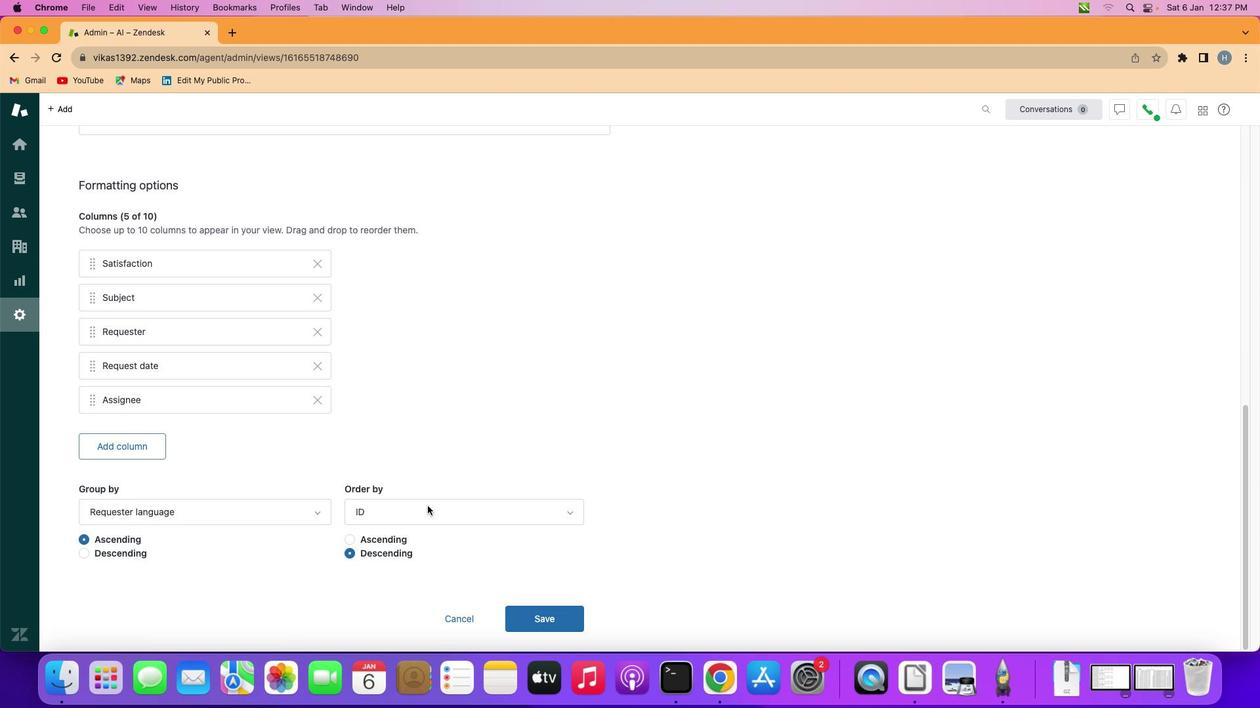 
Action: Mouse scrolled (434, 490) with delta (158, 301)
Screenshot: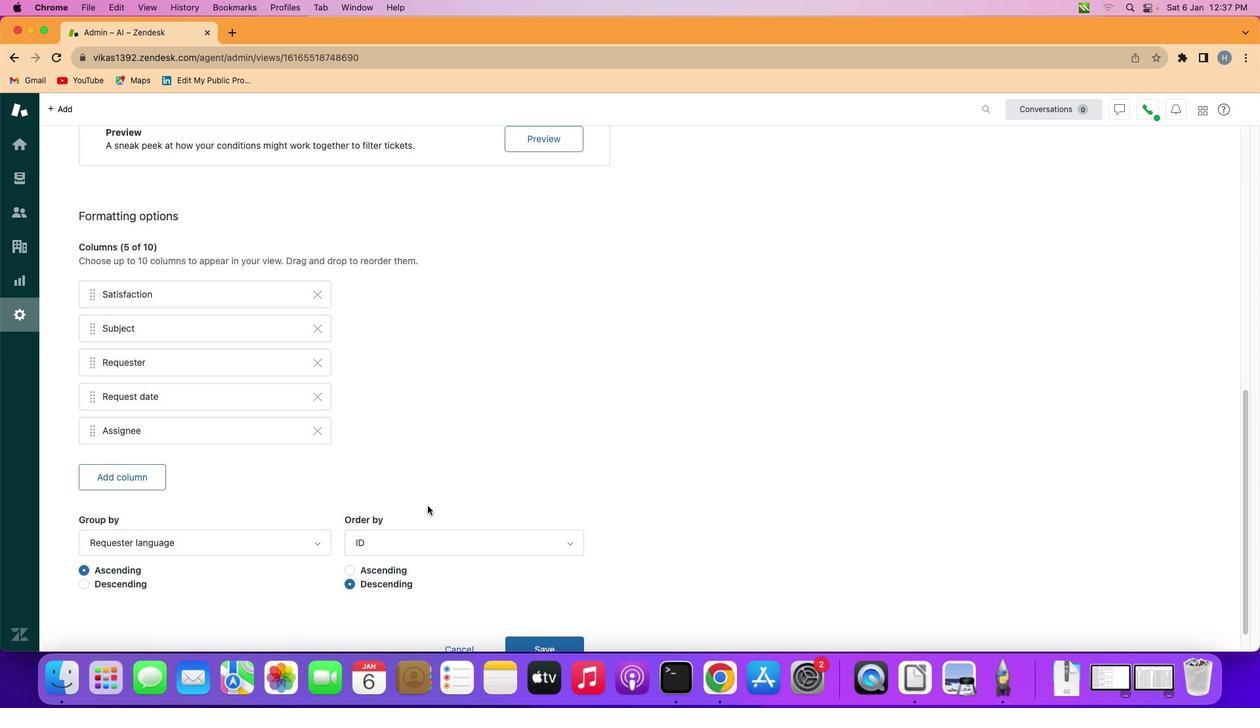 
Action: Mouse scrolled (434, 490) with delta (158, 301)
Screenshot: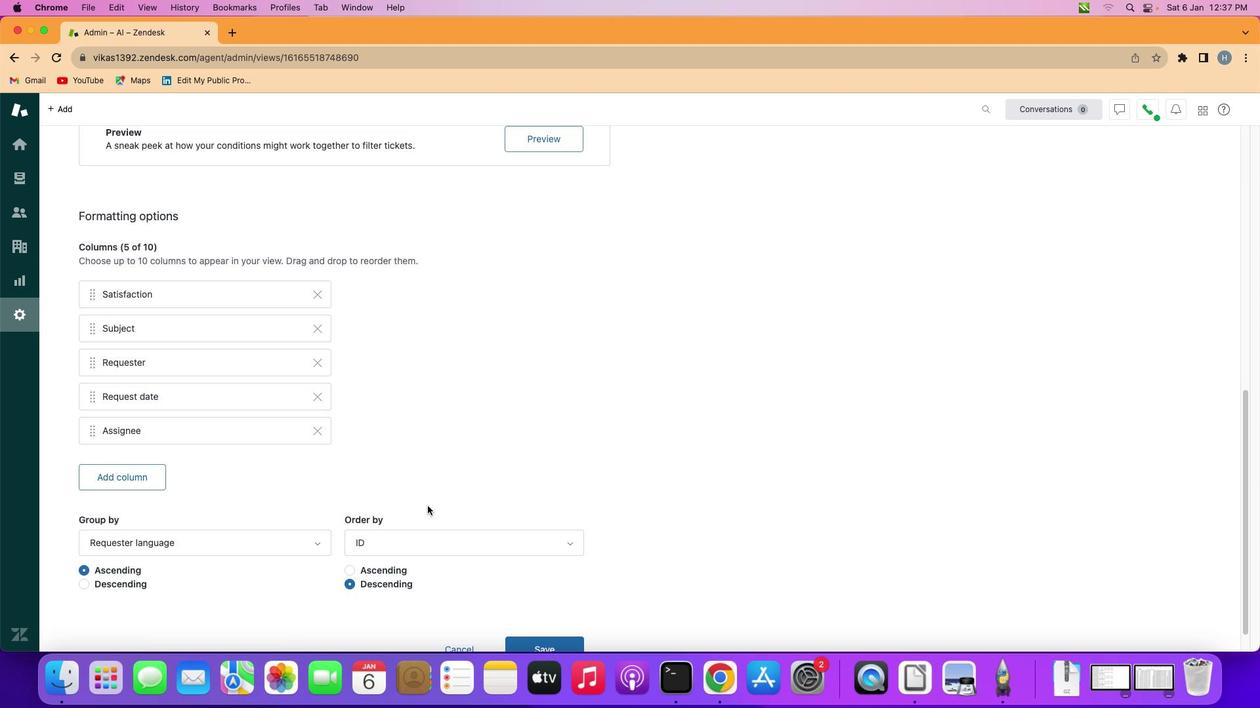 
Action: Mouse scrolled (434, 490) with delta (158, 301)
Screenshot: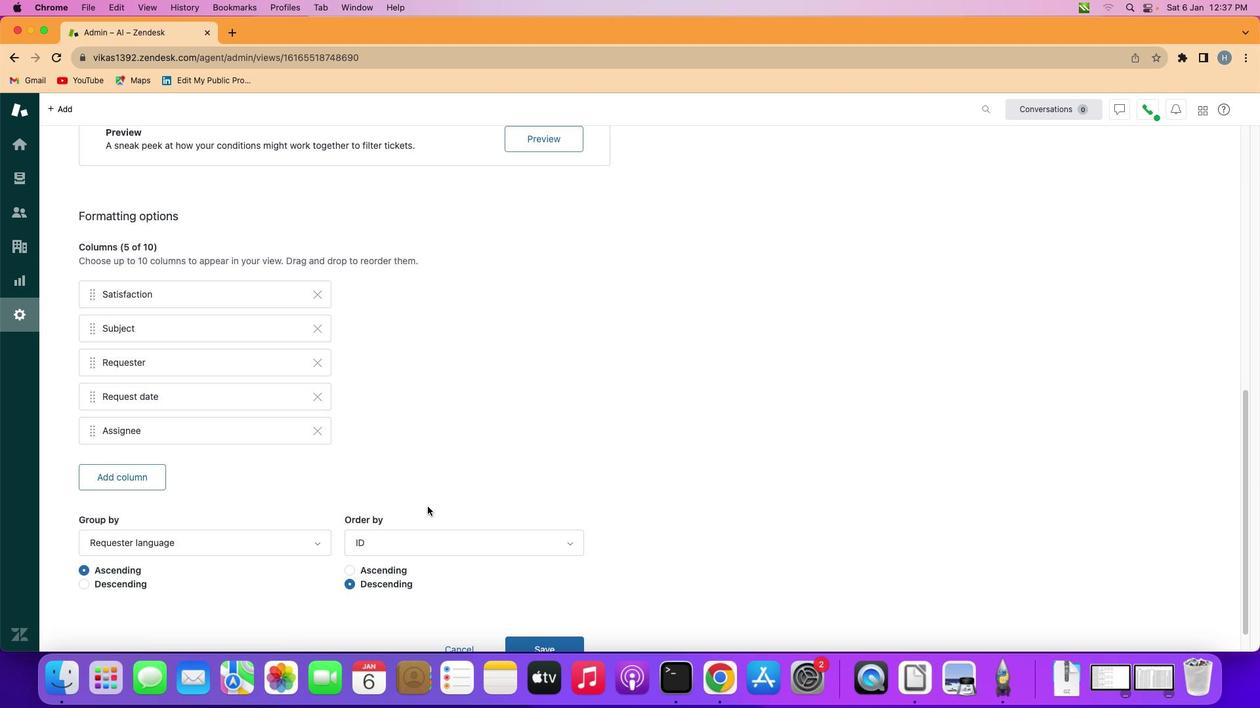 
Action: Mouse scrolled (434, 490) with delta (158, 301)
Screenshot: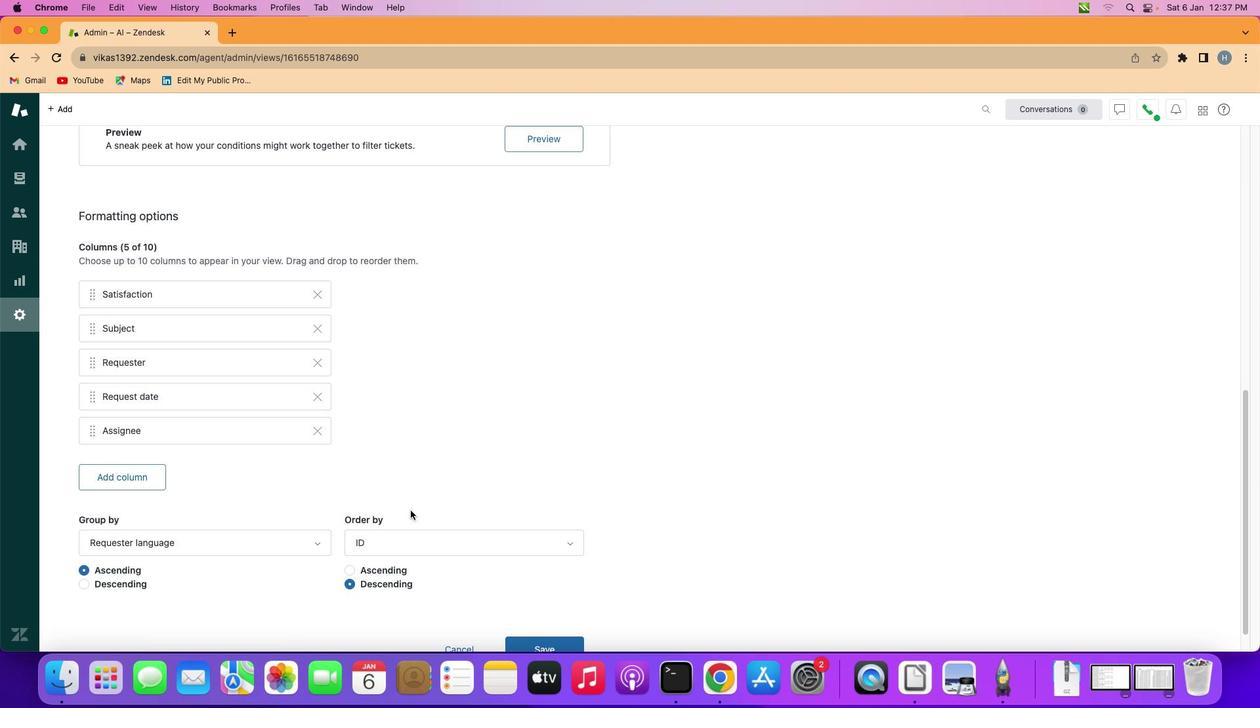 
Action: Mouse moved to (354, 504)
Screenshot: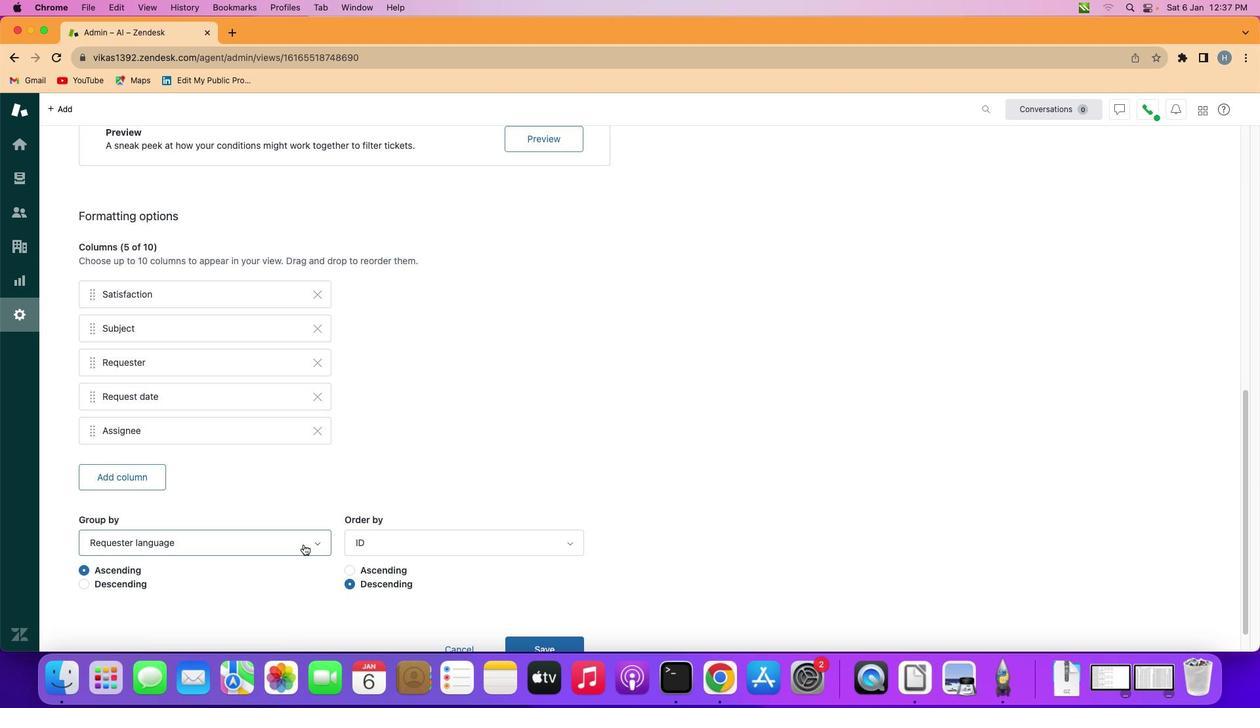 
Action: Mouse pressed left at (354, 504)
Screenshot: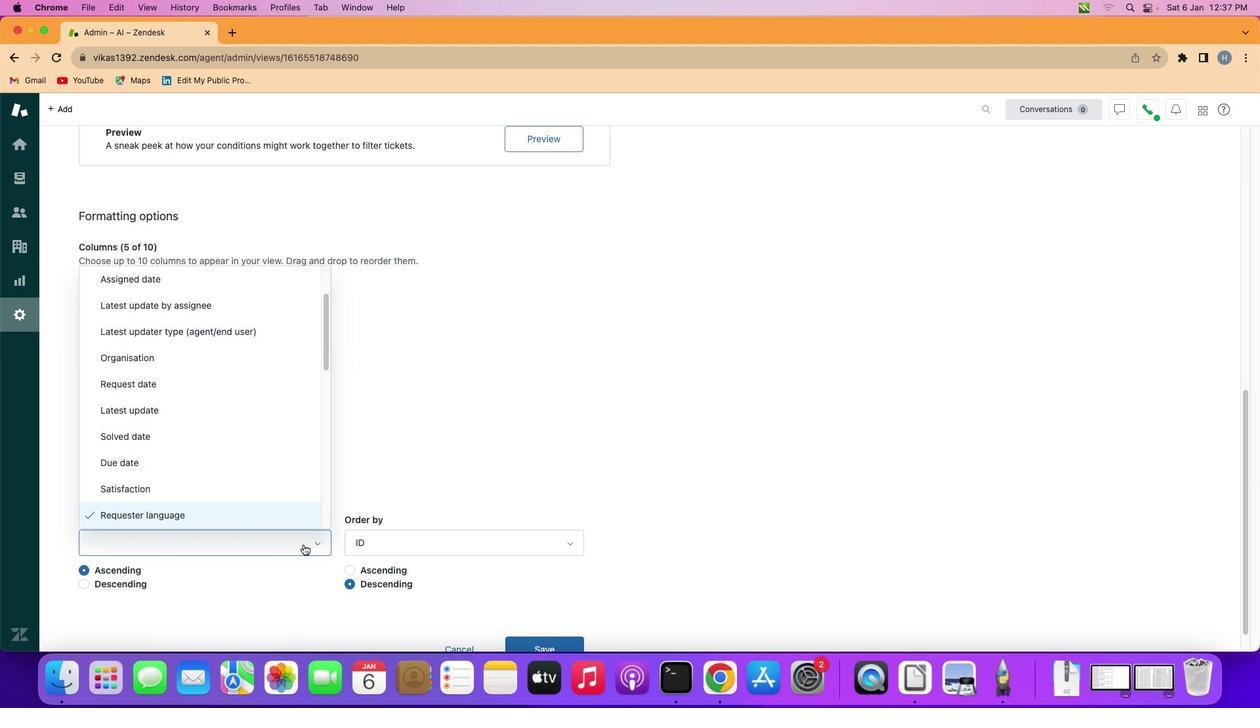 
Action: Mouse moved to (332, 491)
Screenshot: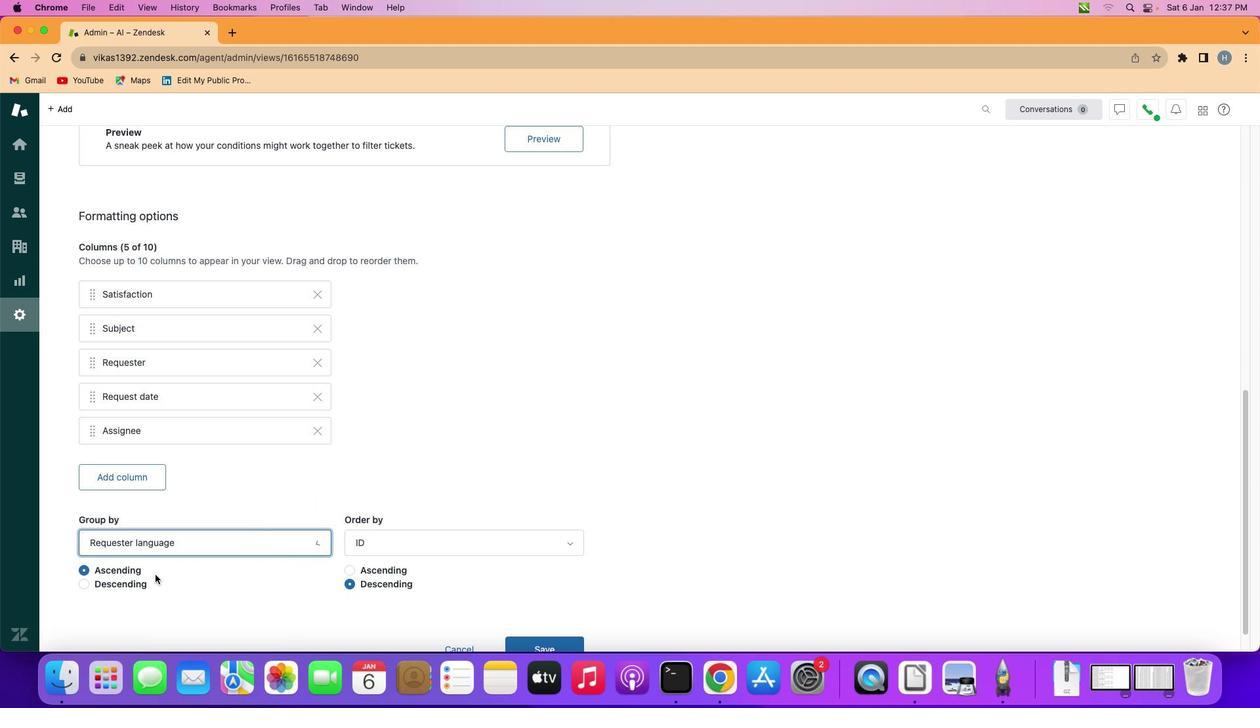 
Action: Mouse pressed left at (332, 491)
Screenshot: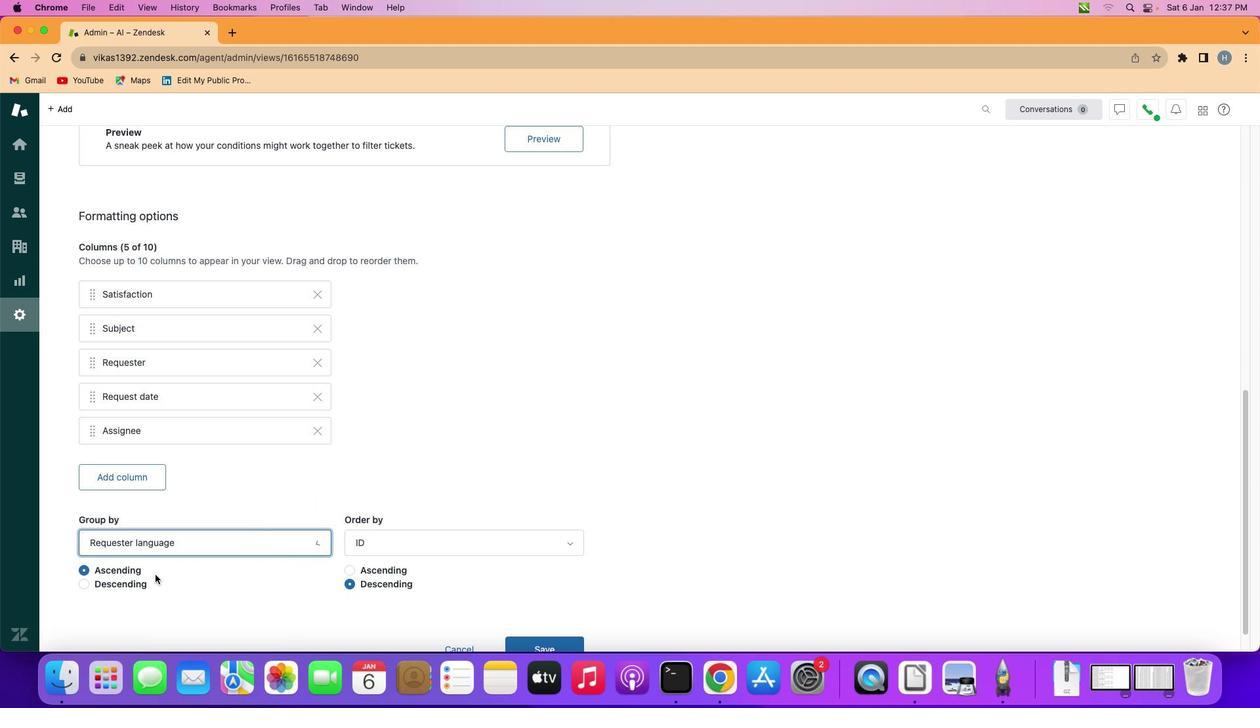 
Action: Mouse moved to (223, 519)
Screenshot: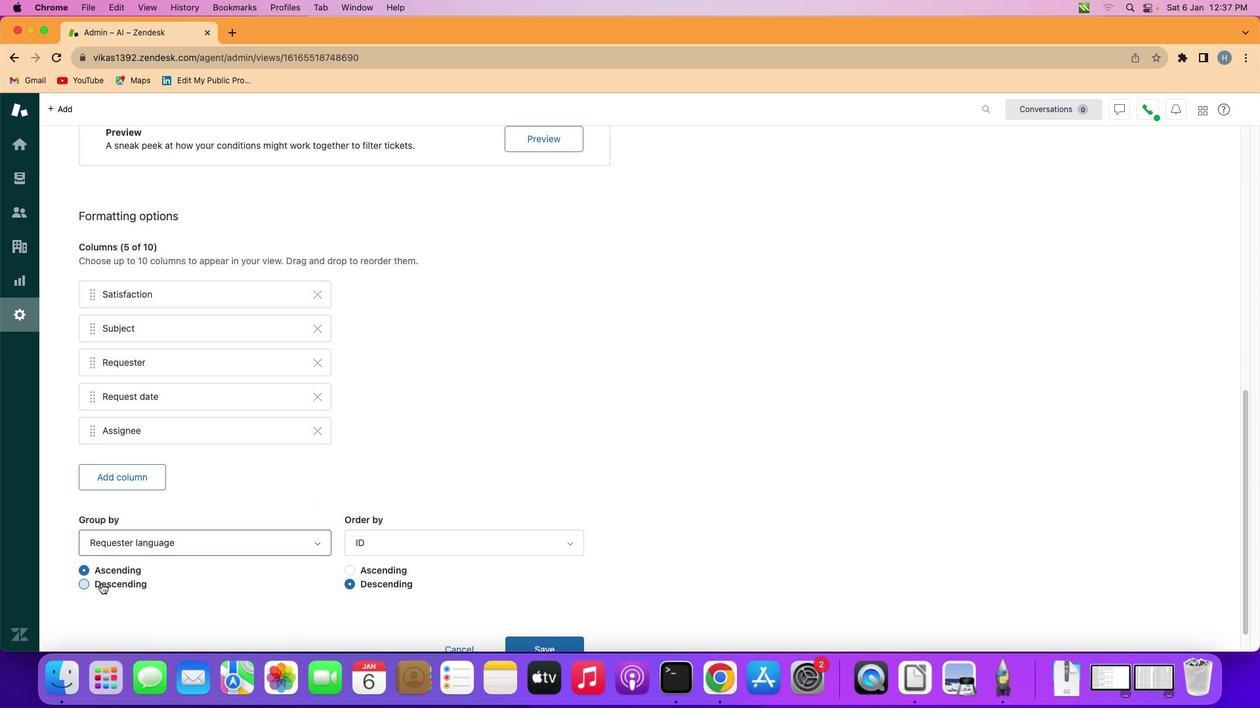 
Action: Mouse pressed left at (223, 519)
Screenshot: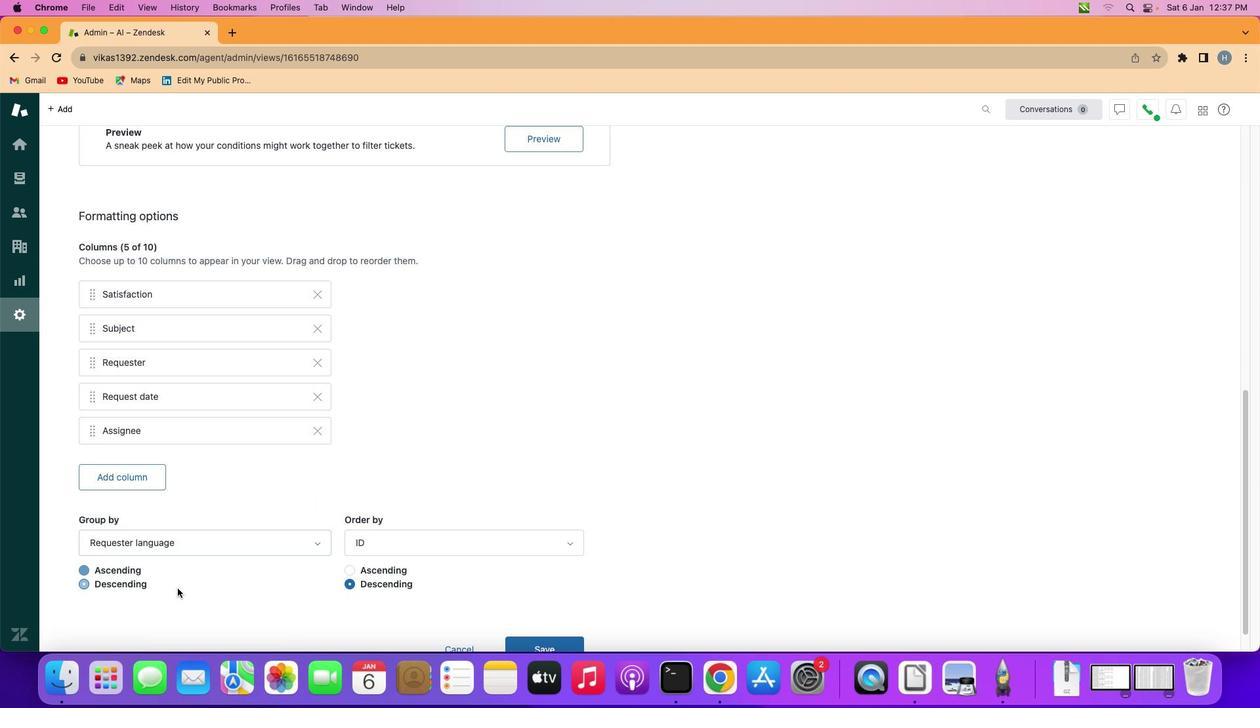
Action: Mouse moved to (505, 530)
Screenshot: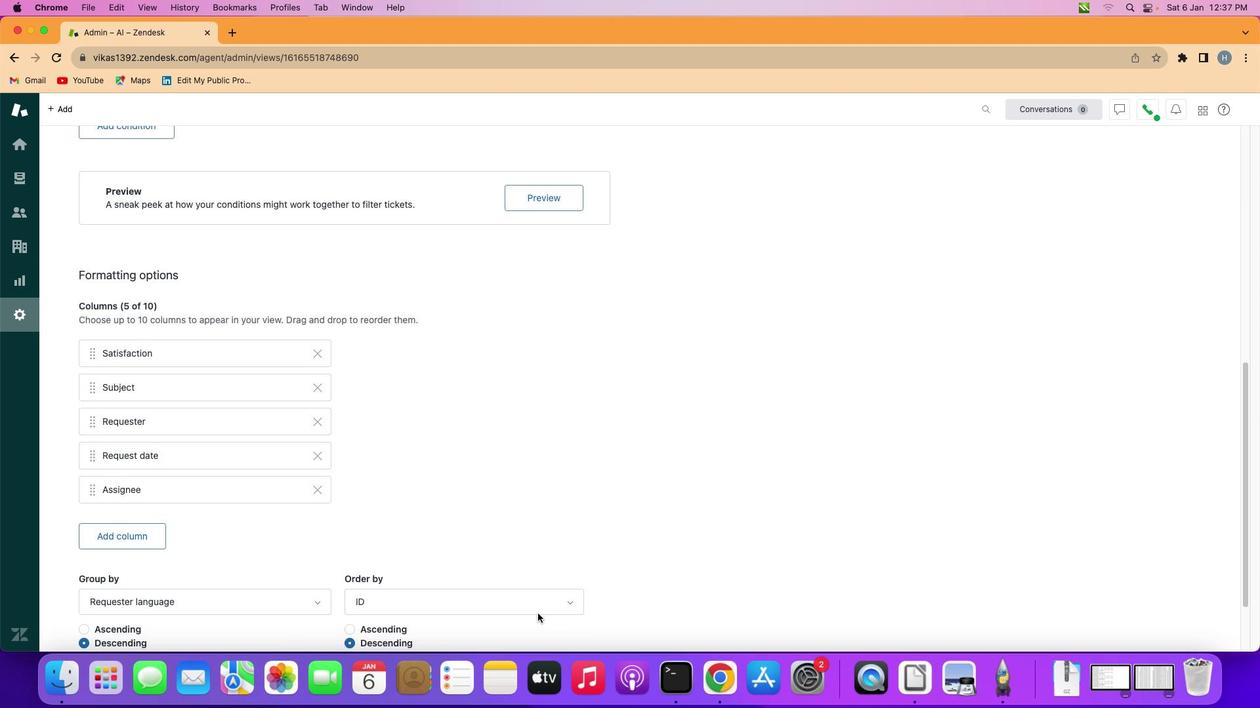 
Action: Mouse scrolled (505, 530) with delta (158, 301)
Screenshot: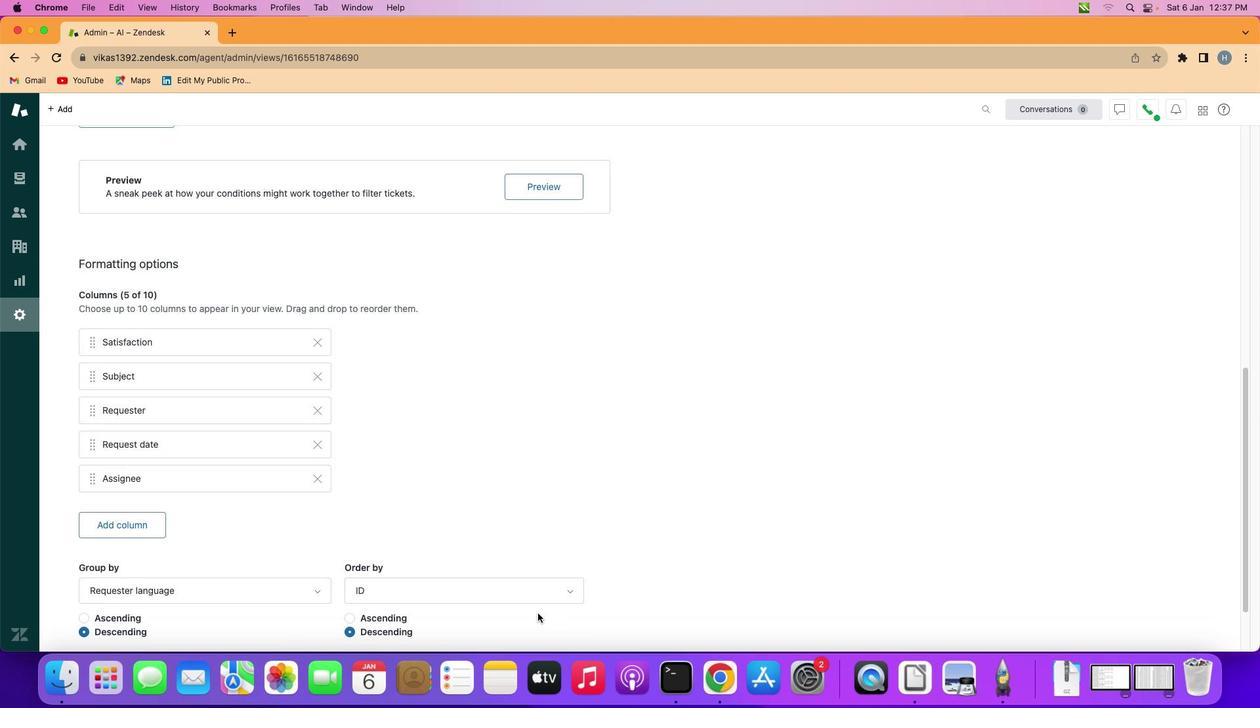 
Action: Mouse moved to (505, 530)
Screenshot: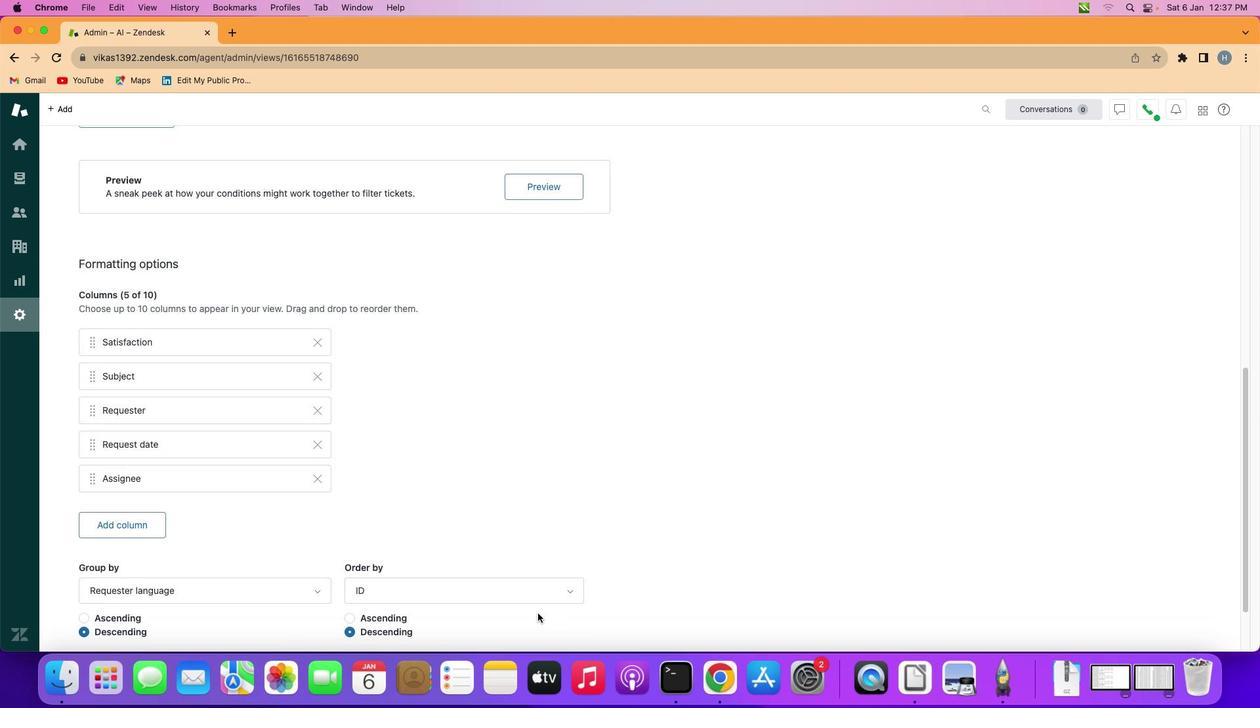 
Action: Mouse scrolled (505, 530) with delta (158, 302)
Screenshot: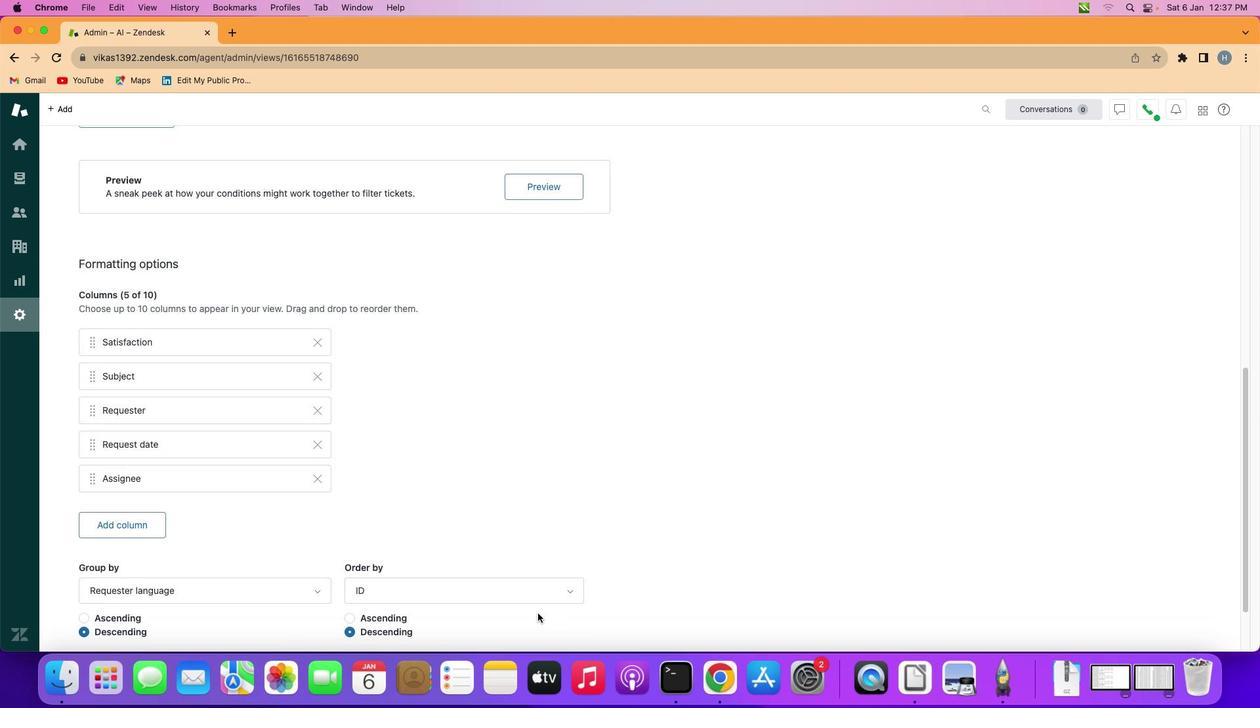 
Action: Mouse scrolled (505, 530) with delta (158, 301)
Screenshot: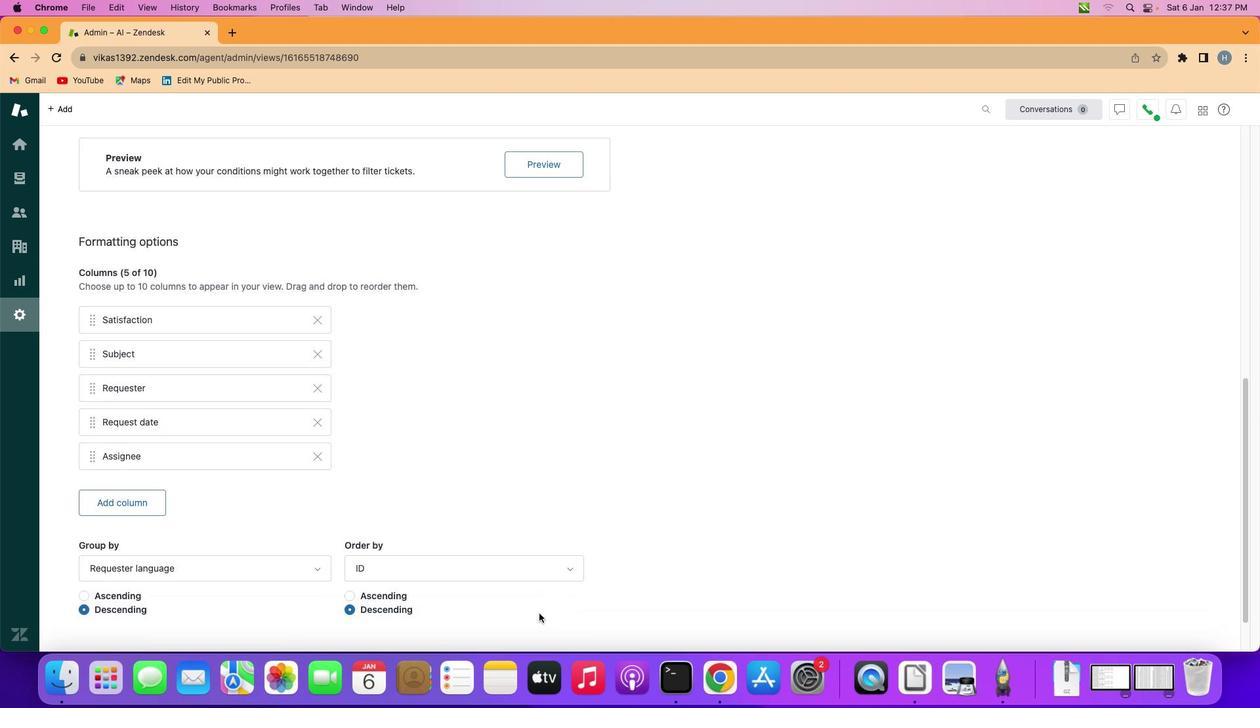 
Action: Mouse moved to (504, 530)
Screenshot: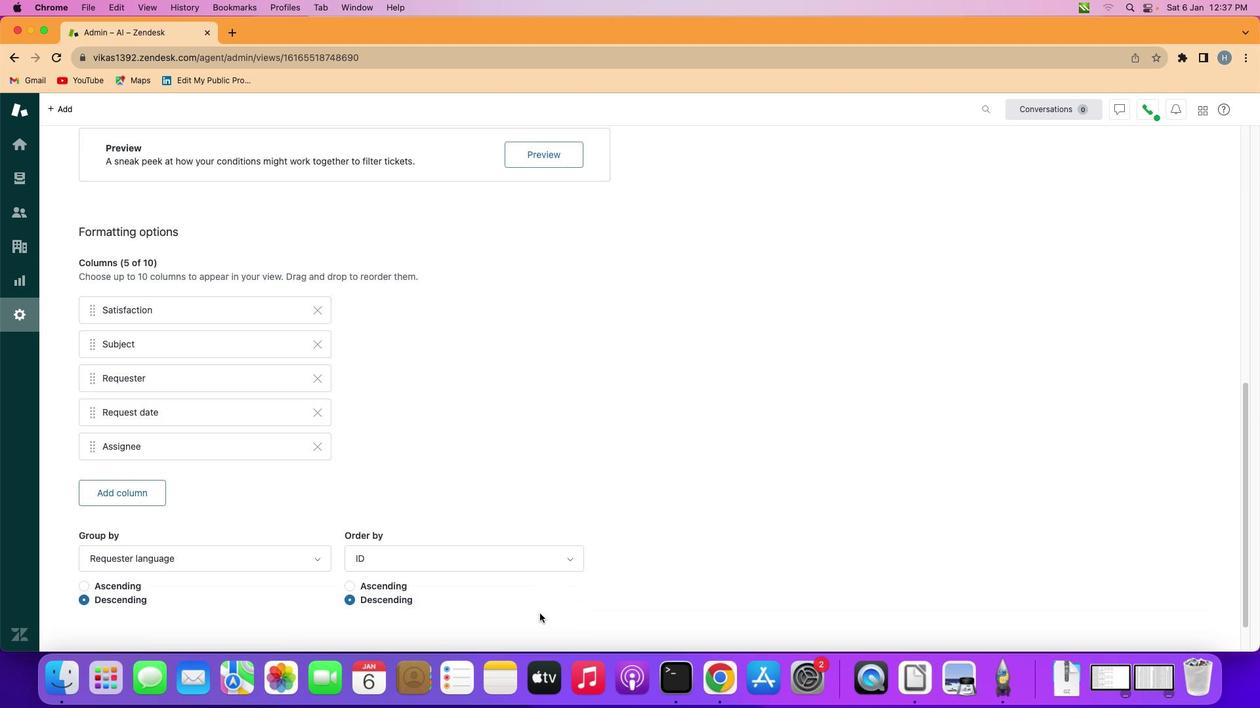 
Action: Mouse scrolled (504, 530) with delta (158, 301)
Screenshot: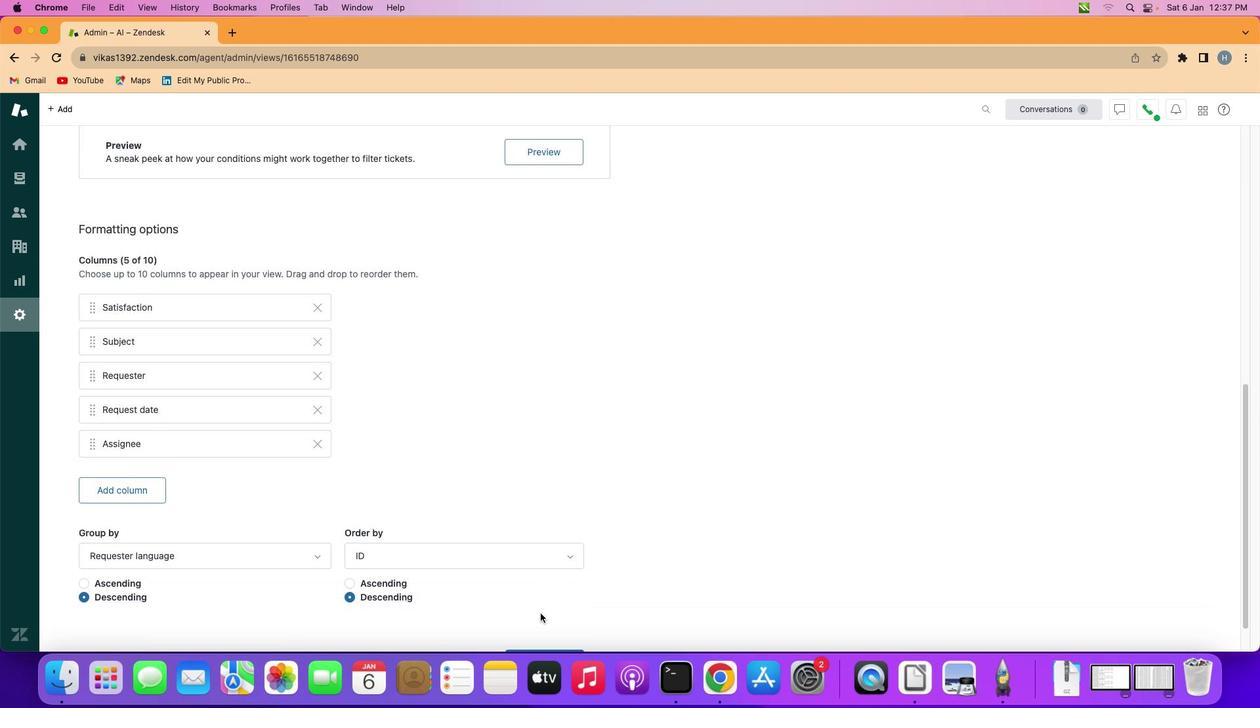 
Action: Mouse moved to (506, 529)
Screenshot: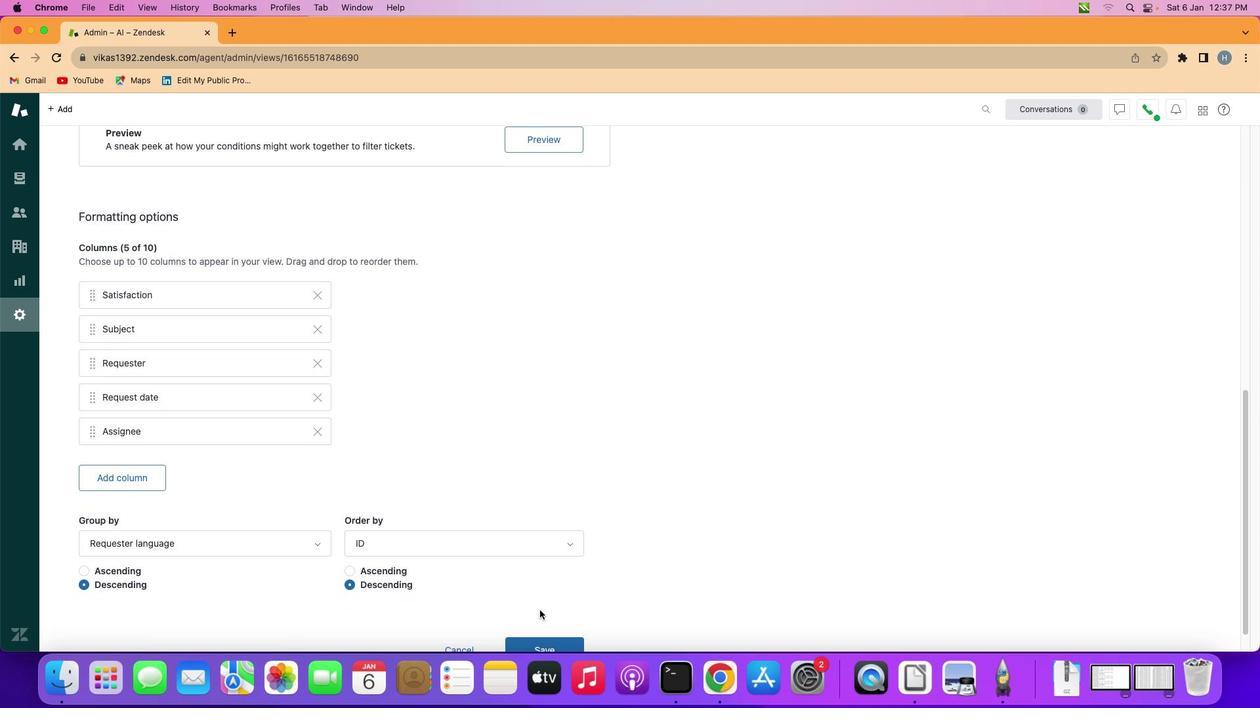 
Action: Mouse scrolled (506, 529) with delta (158, 301)
Screenshot: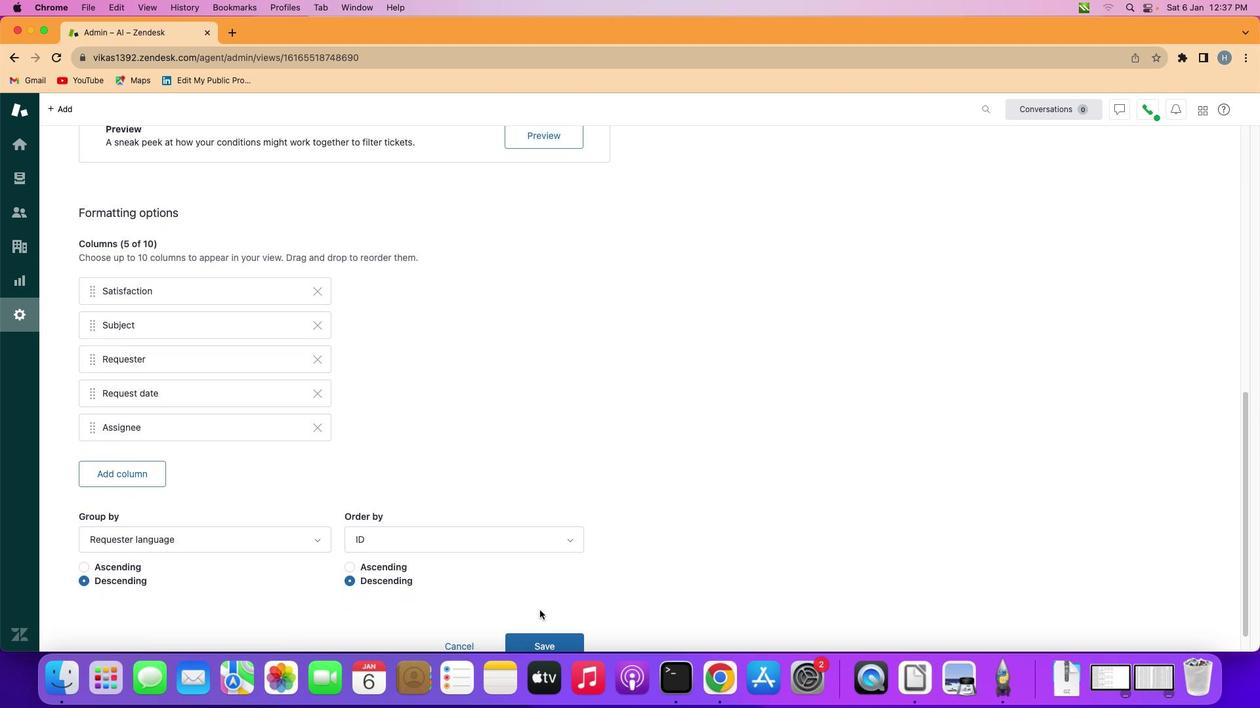 
Action: Mouse scrolled (506, 529) with delta (158, 301)
Screenshot: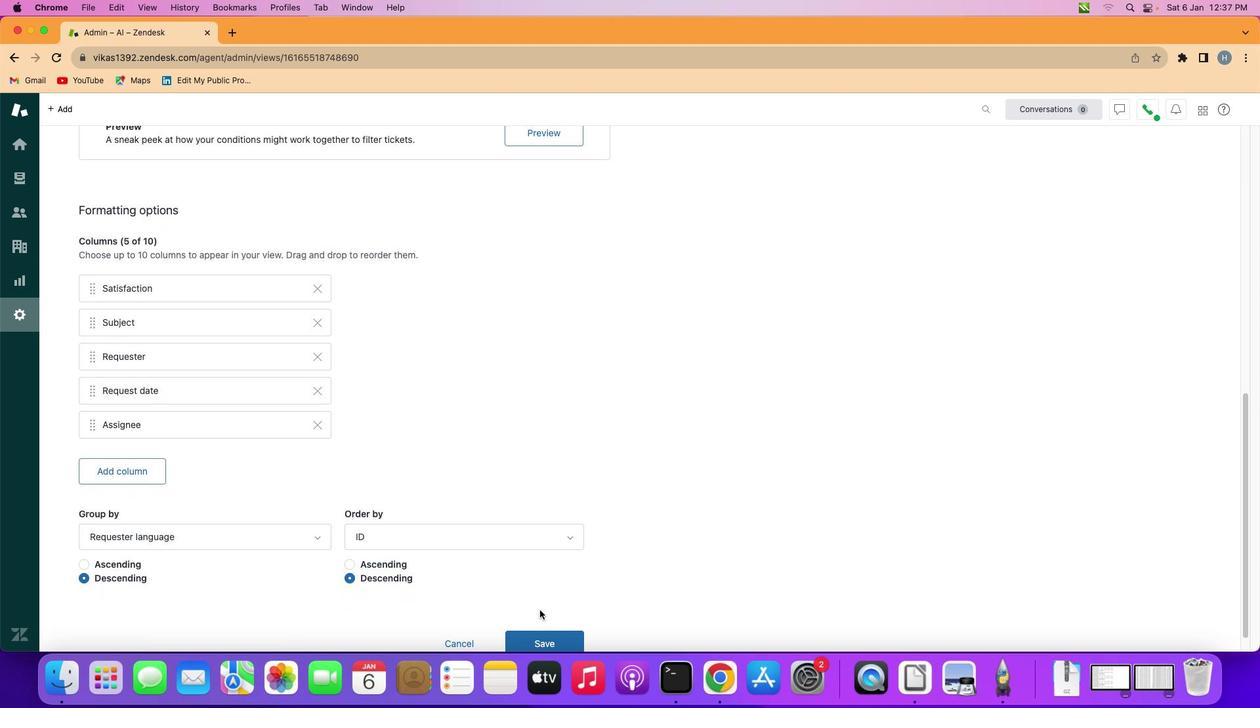 
Action: Mouse moved to (506, 538)
Screenshot: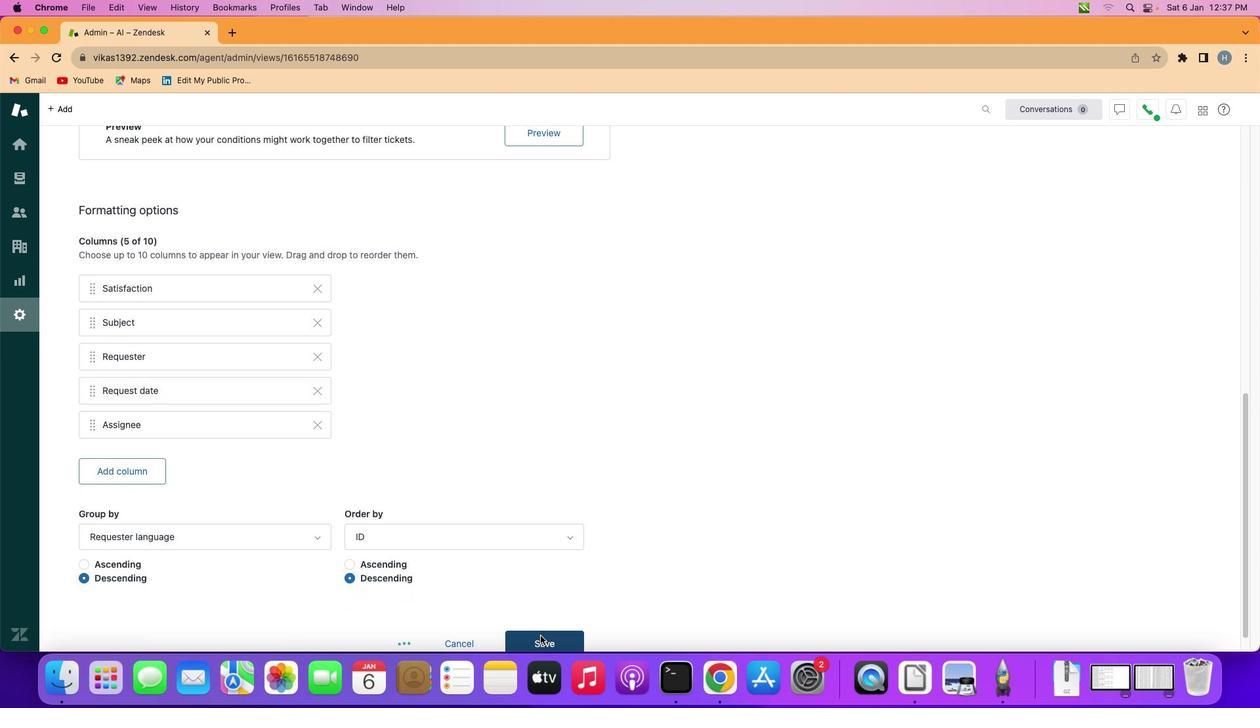 
Action: Mouse pressed left at (506, 538)
Screenshot: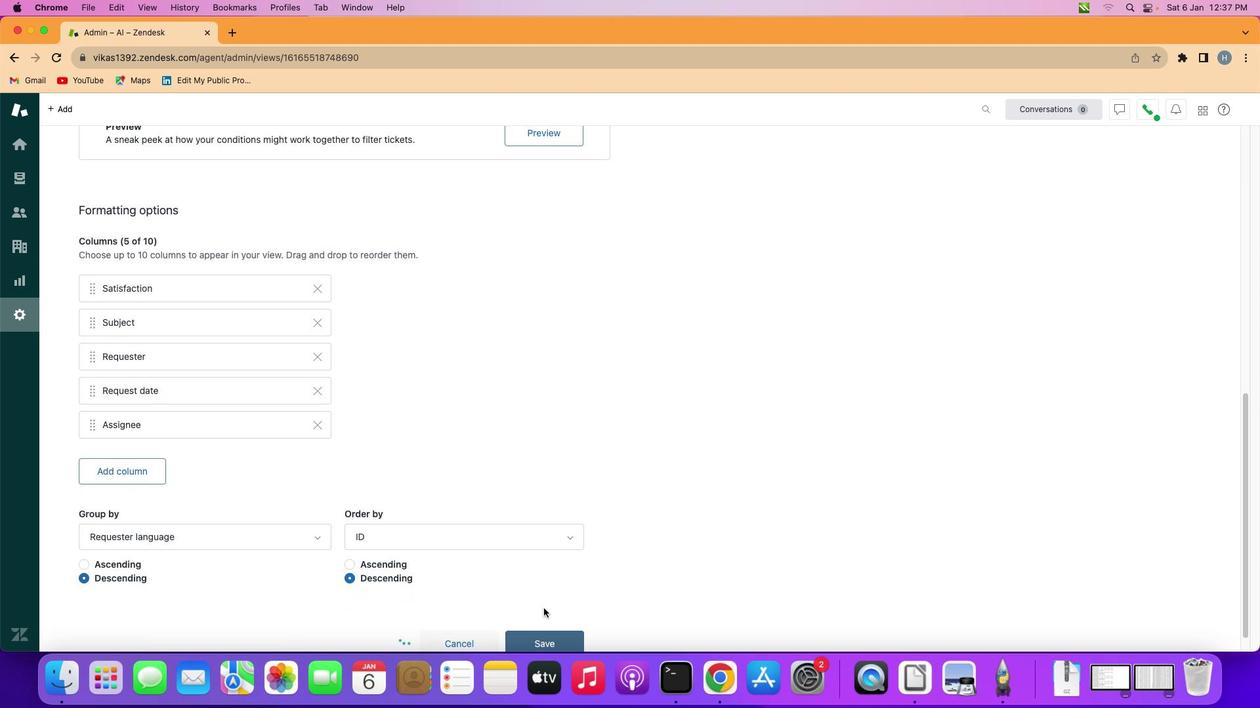 
Action: Mouse moved to (453, 447)
Screenshot: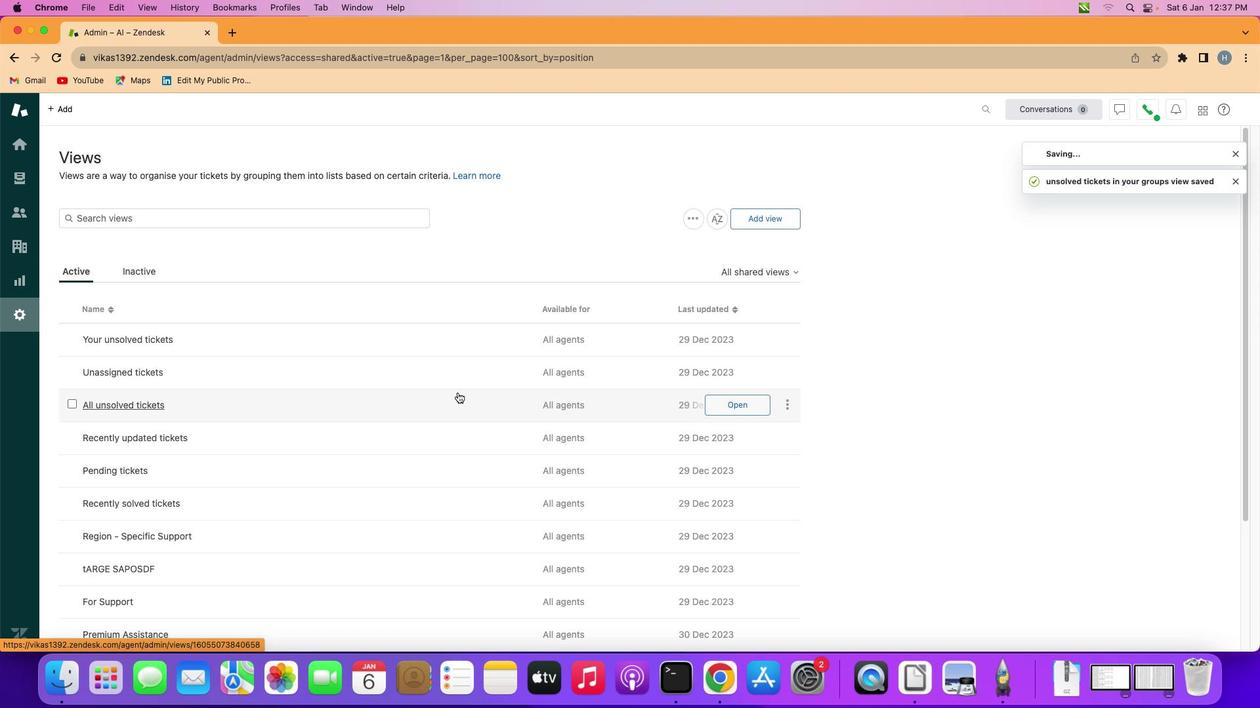 
